Task: Find connections with filter location Ende with filter topic #personaltrainerwith filter profile language German with filter current company Esko with filter school Krishnaveni Talent School - India with filter industry Wholesale Hardware, Plumbing, Heating Equipment with filter service category Mobile Marketing with filter keywords title Administrative Assistant
Action: Mouse pressed left at (499, 77)
Screenshot: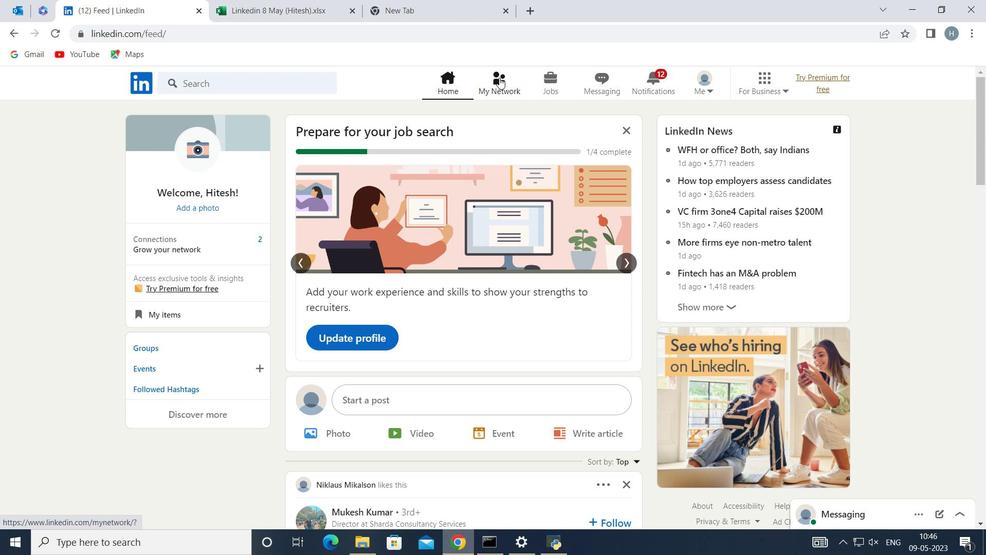 
Action: Mouse moved to (507, 84)
Screenshot: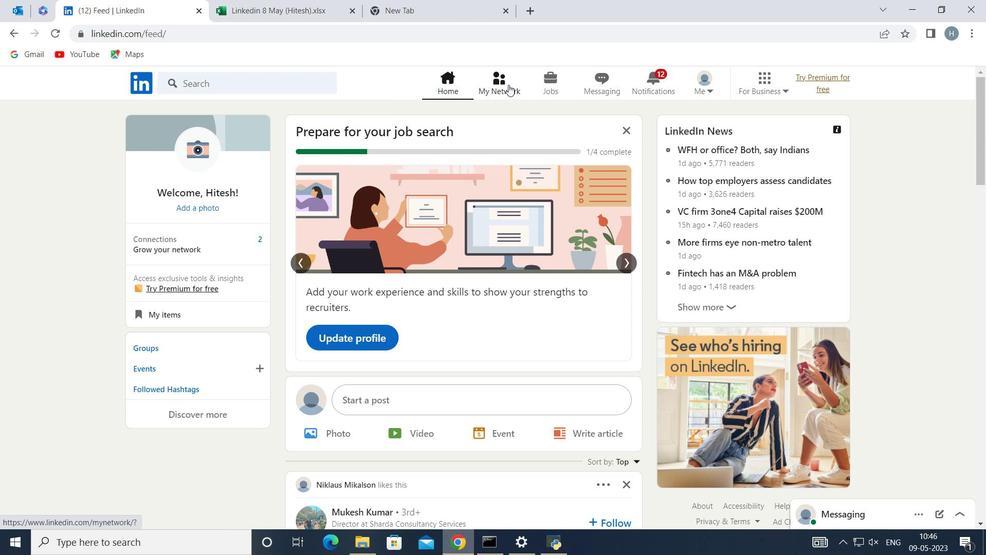 
Action: Mouse pressed left at (507, 84)
Screenshot: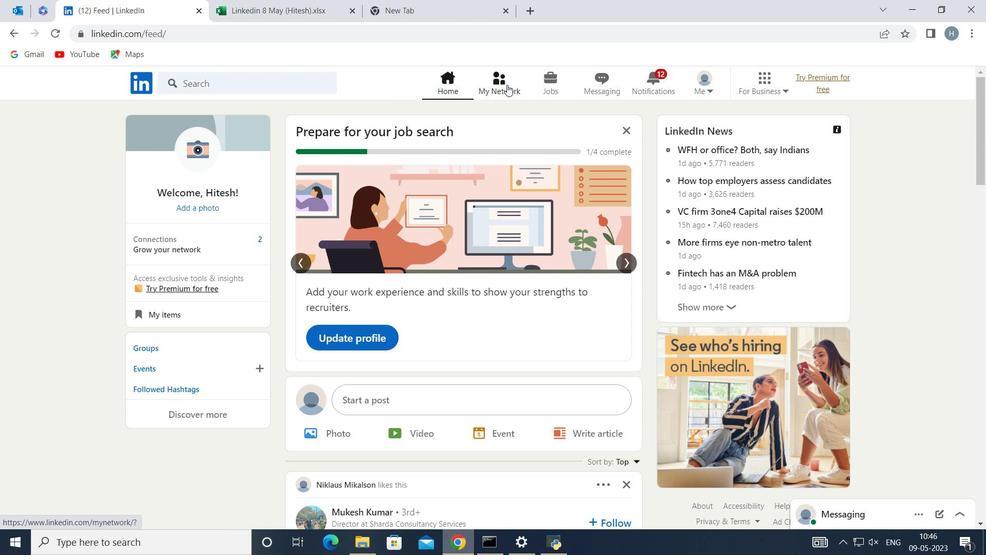 
Action: Mouse moved to (232, 149)
Screenshot: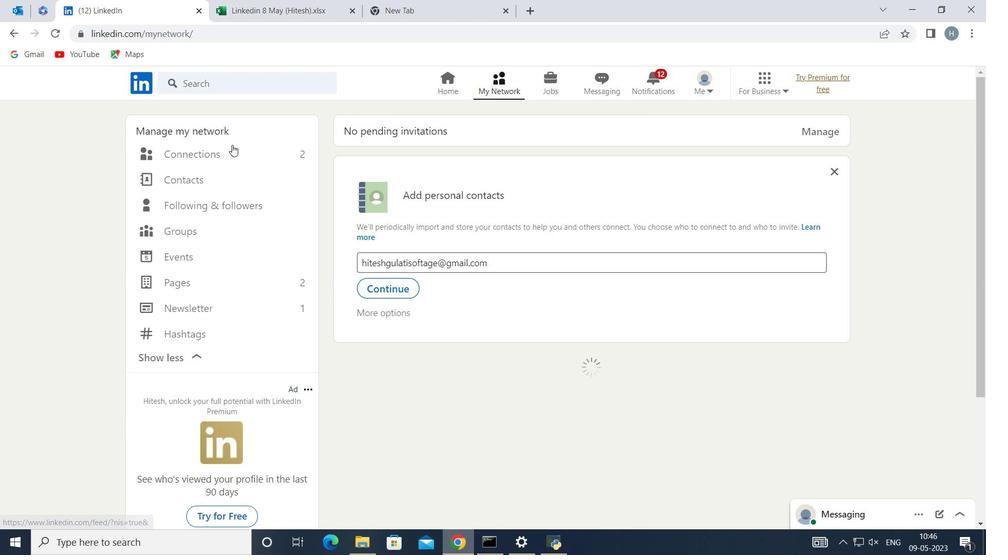
Action: Mouse pressed left at (232, 149)
Screenshot: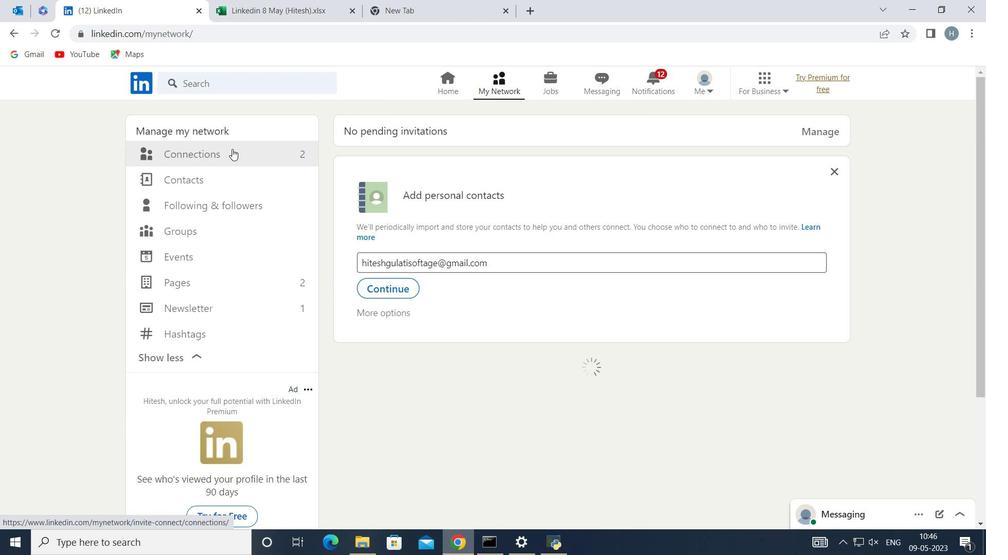 
Action: Mouse moved to (605, 154)
Screenshot: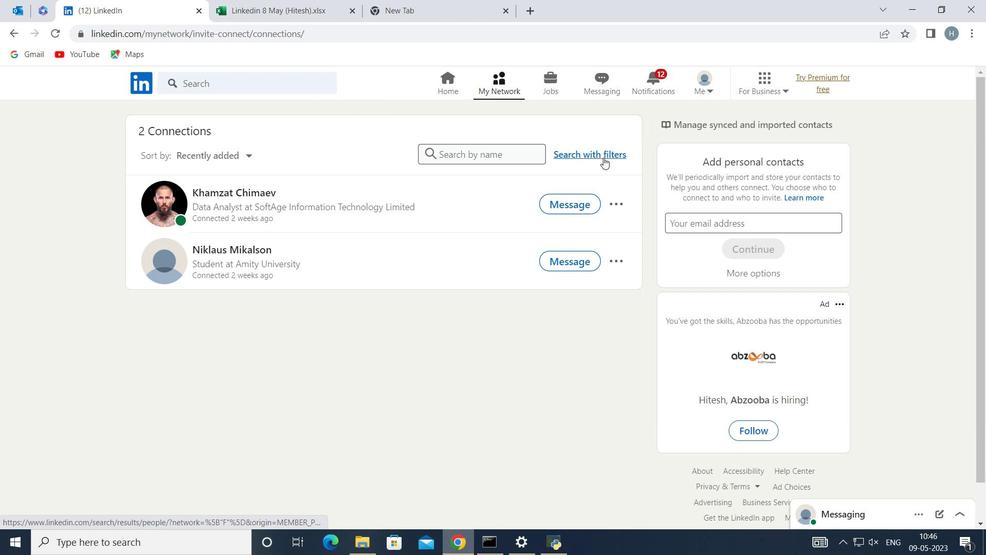 
Action: Mouse pressed left at (605, 154)
Screenshot: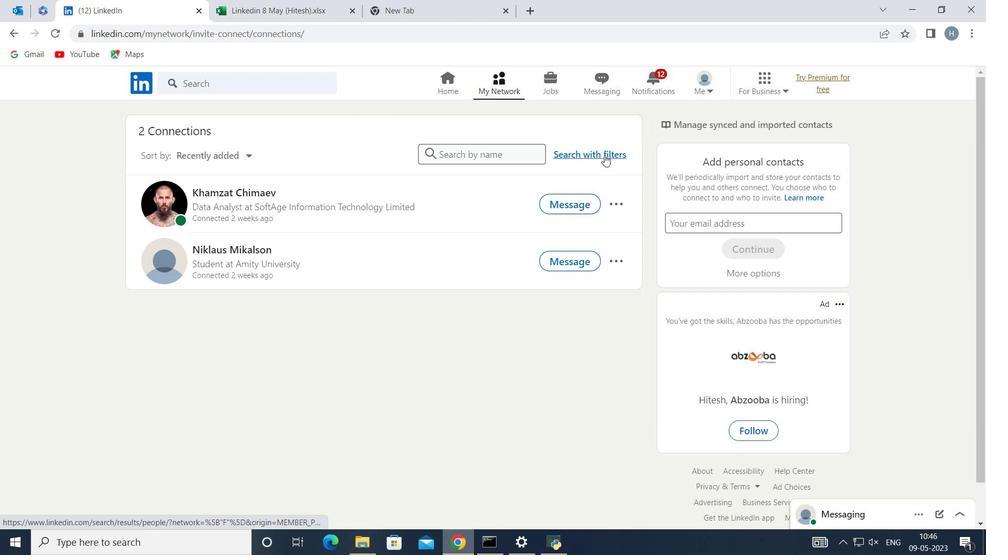 
Action: Mouse moved to (542, 116)
Screenshot: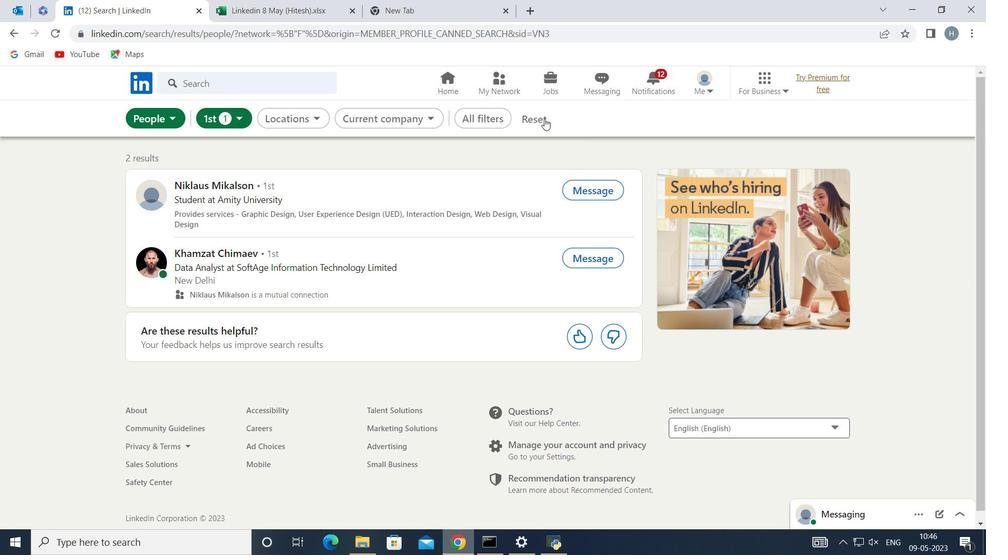 
Action: Mouse pressed left at (542, 116)
Screenshot: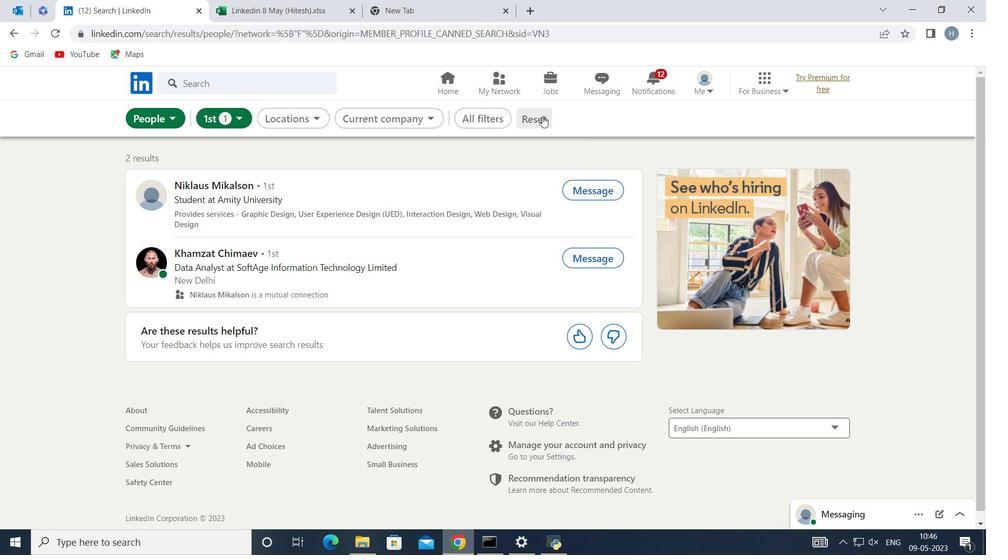 
Action: Mouse moved to (521, 115)
Screenshot: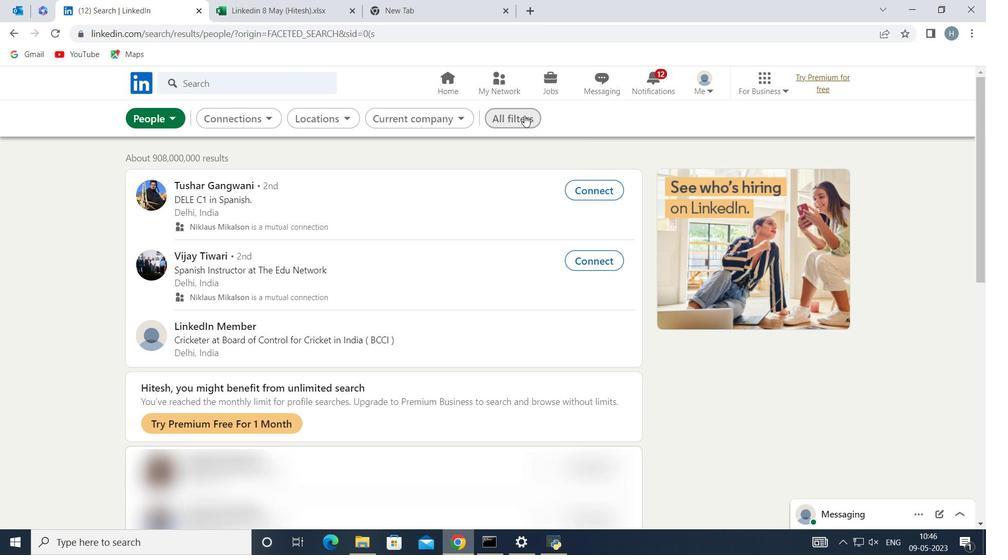 
Action: Mouse pressed left at (521, 115)
Screenshot: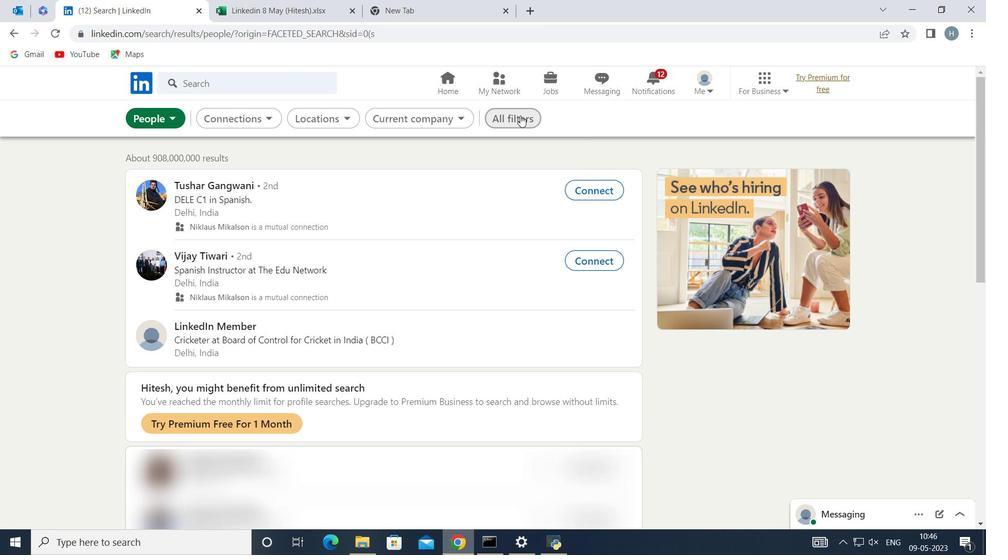 
Action: Mouse moved to (840, 213)
Screenshot: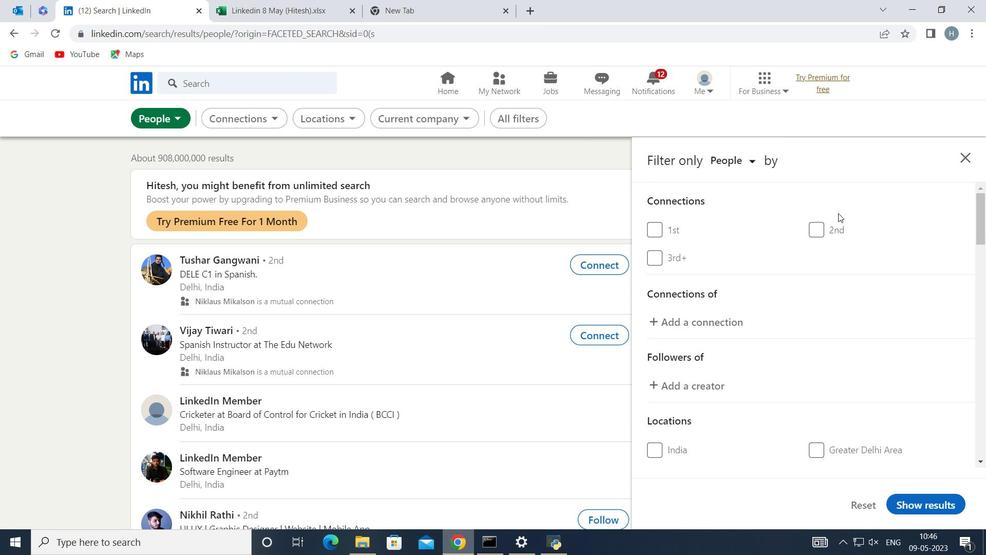 
Action: Mouse scrolled (840, 212) with delta (0, 0)
Screenshot: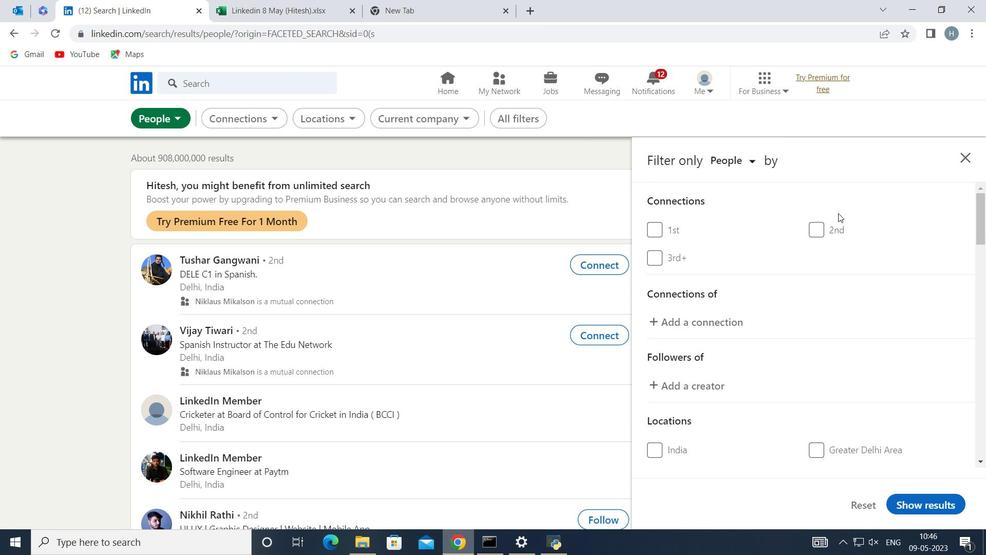 
Action: Mouse moved to (841, 213)
Screenshot: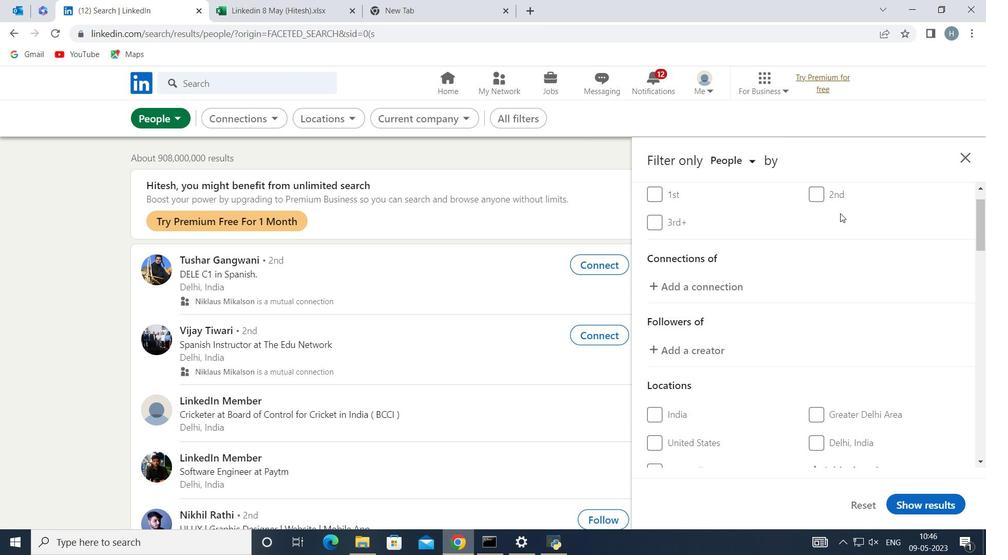 
Action: Mouse scrolled (841, 212) with delta (0, 0)
Screenshot: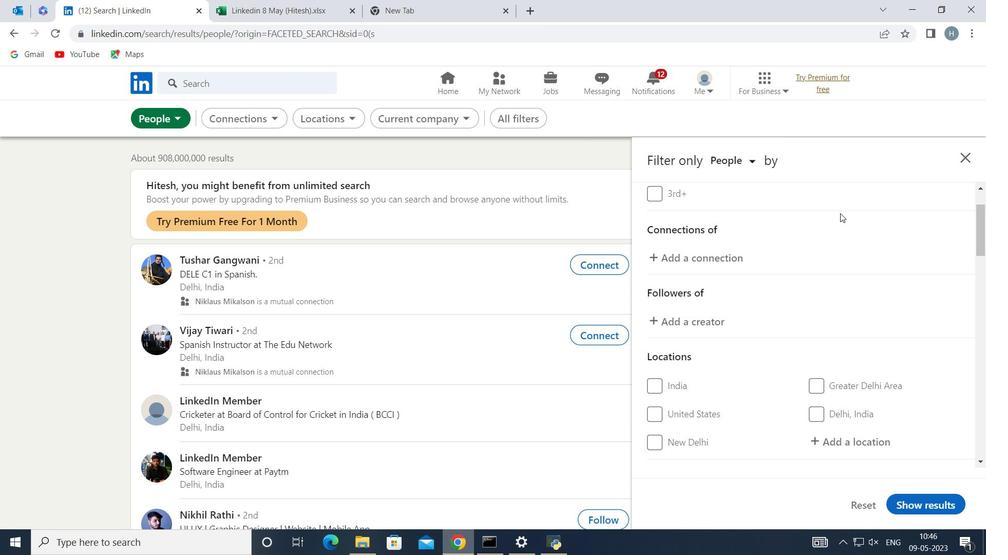 
Action: Mouse moved to (842, 215)
Screenshot: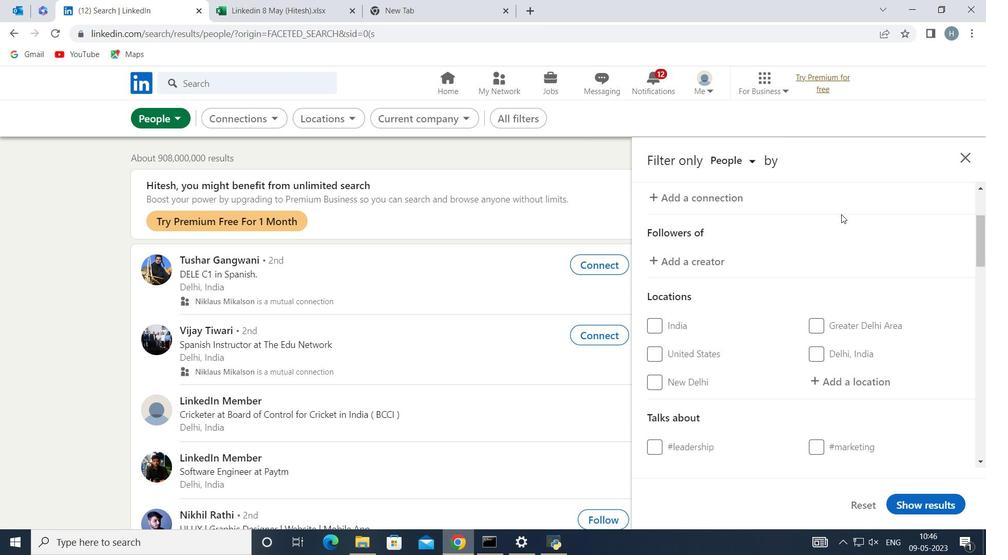 
Action: Mouse scrolled (842, 214) with delta (0, 0)
Screenshot: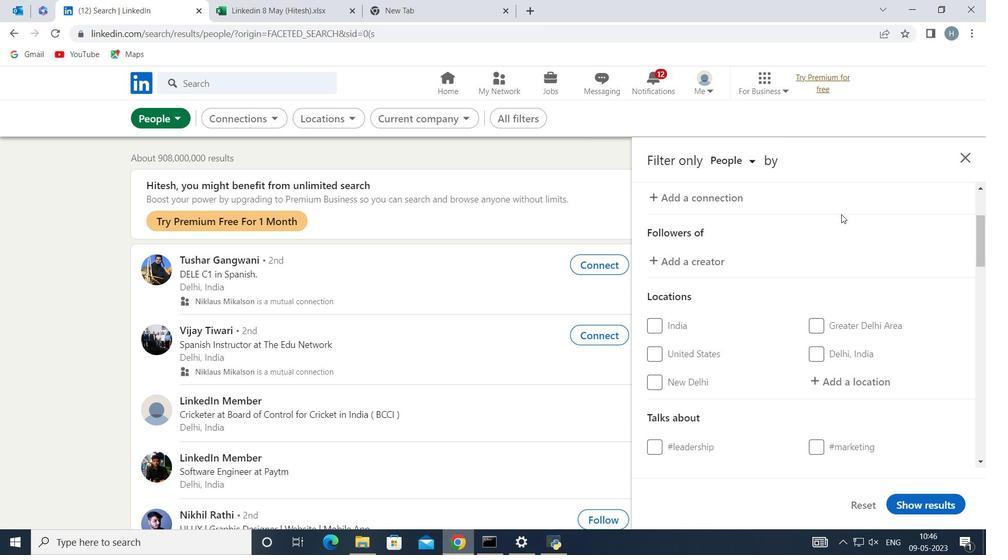 
Action: Mouse moved to (855, 309)
Screenshot: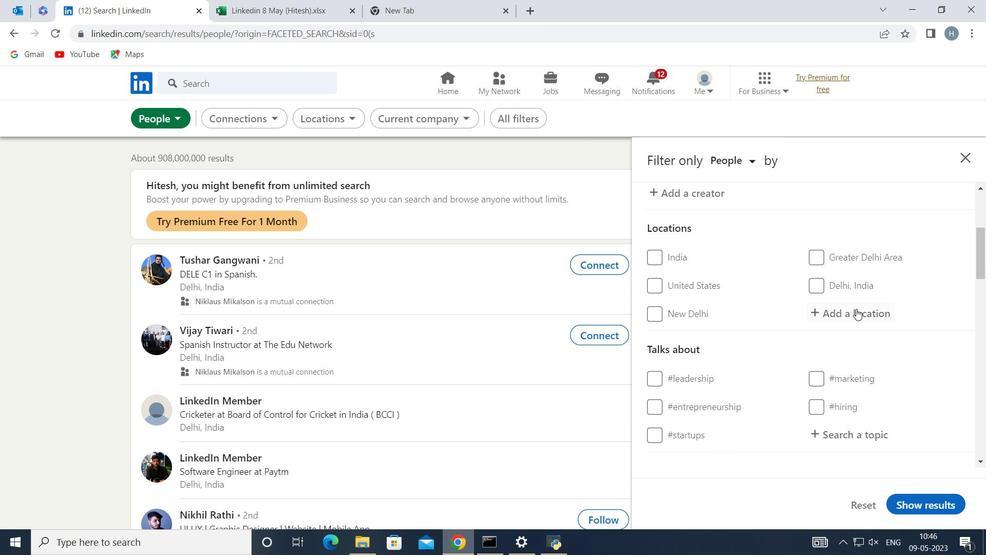 
Action: Mouse pressed left at (855, 309)
Screenshot: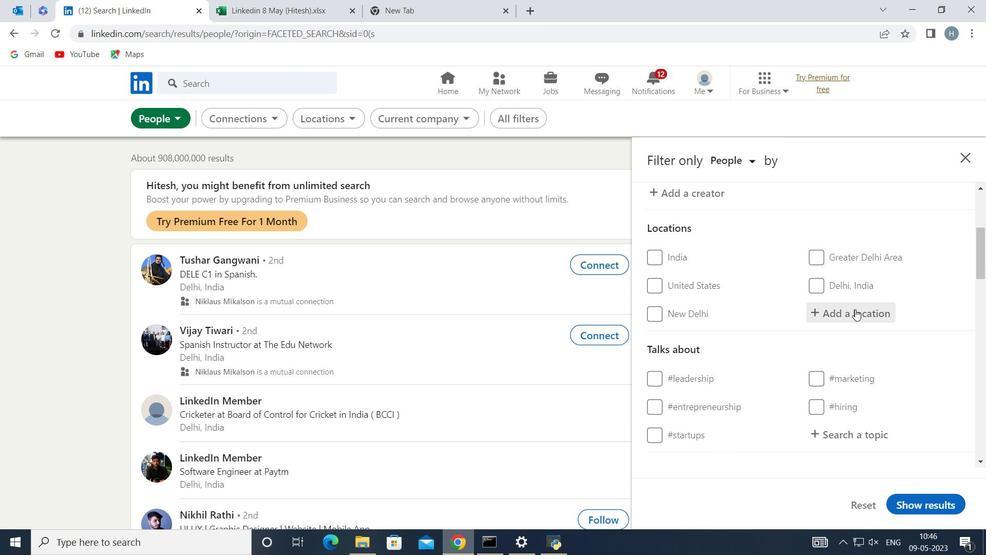 
Action: Key pressed <Key.shift>Ende
Screenshot: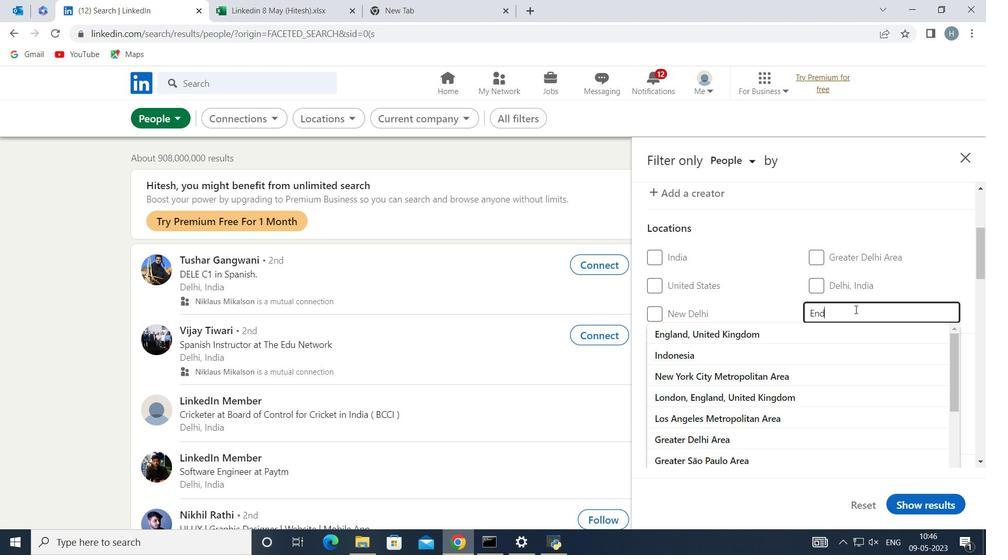 
Action: Mouse moved to (920, 278)
Screenshot: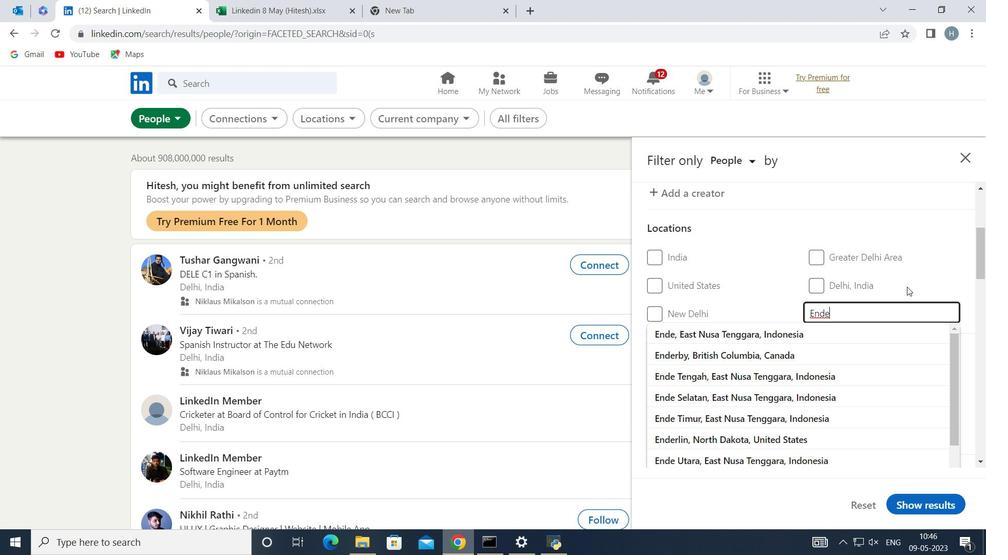
Action: Mouse pressed left at (920, 278)
Screenshot: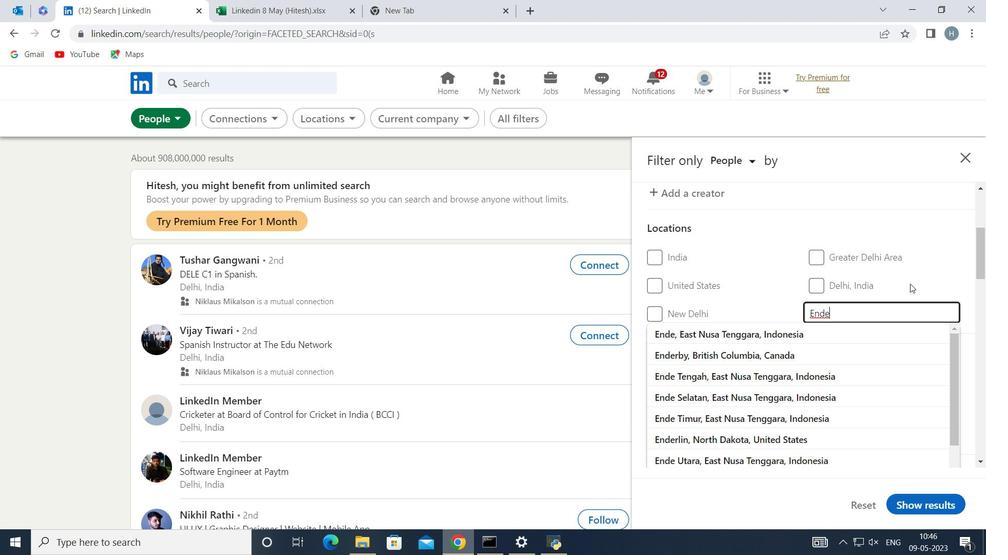 
Action: Mouse moved to (899, 287)
Screenshot: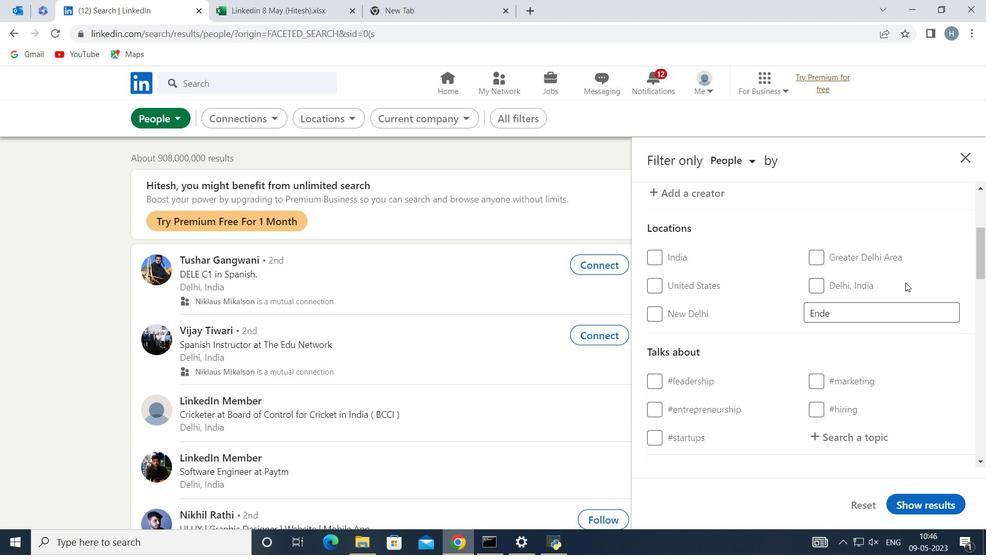 
Action: Mouse scrolled (899, 287) with delta (0, 0)
Screenshot: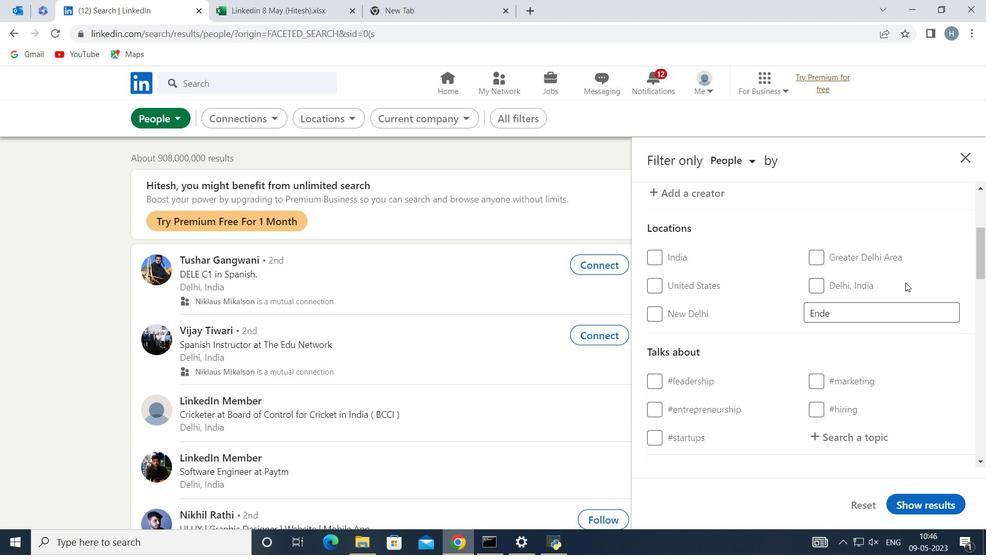 
Action: Mouse moved to (886, 297)
Screenshot: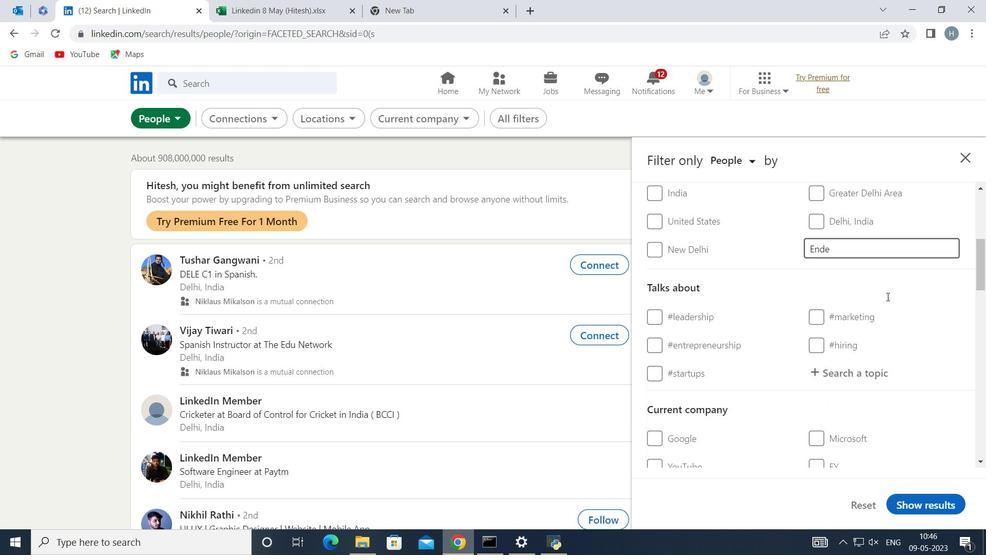 
Action: Mouse scrolled (886, 297) with delta (0, 0)
Screenshot: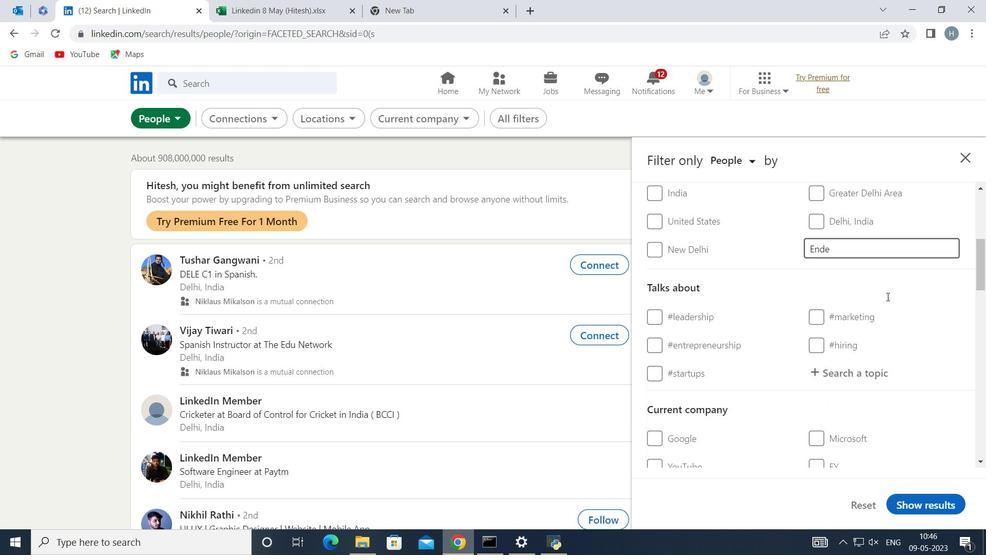 
Action: Mouse moved to (871, 309)
Screenshot: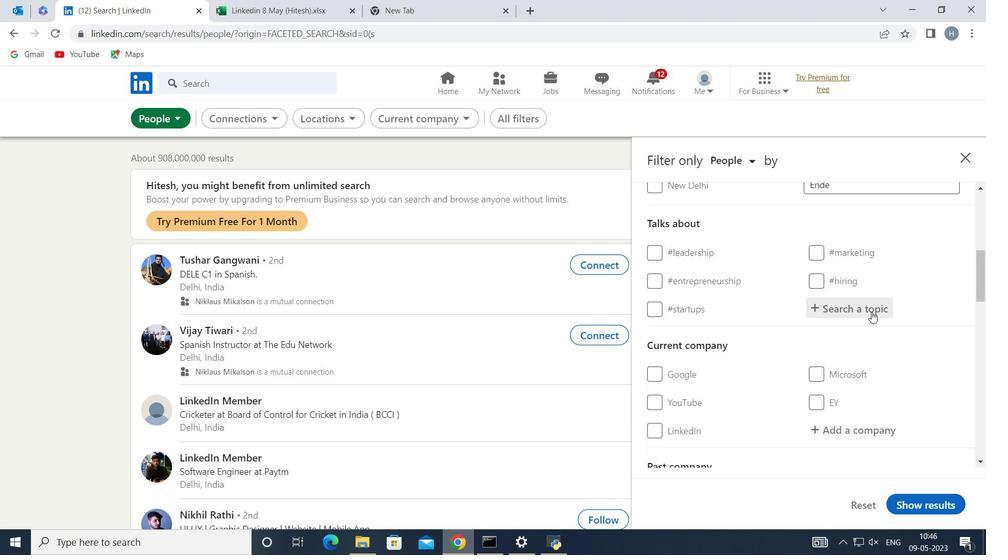 
Action: Mouse pressed left at (871, 309)
Screenshot: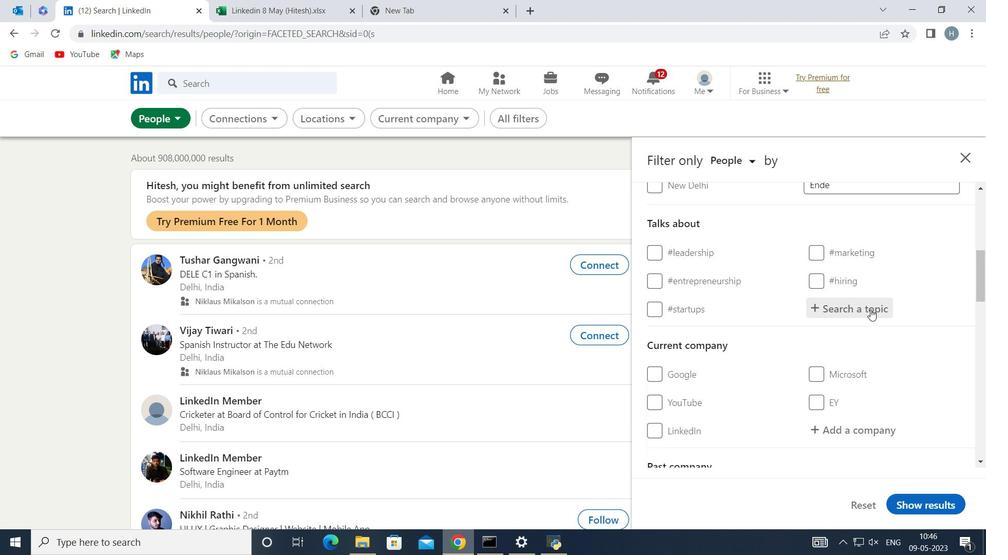 
Action: Key pressed personaltra
Screenshot: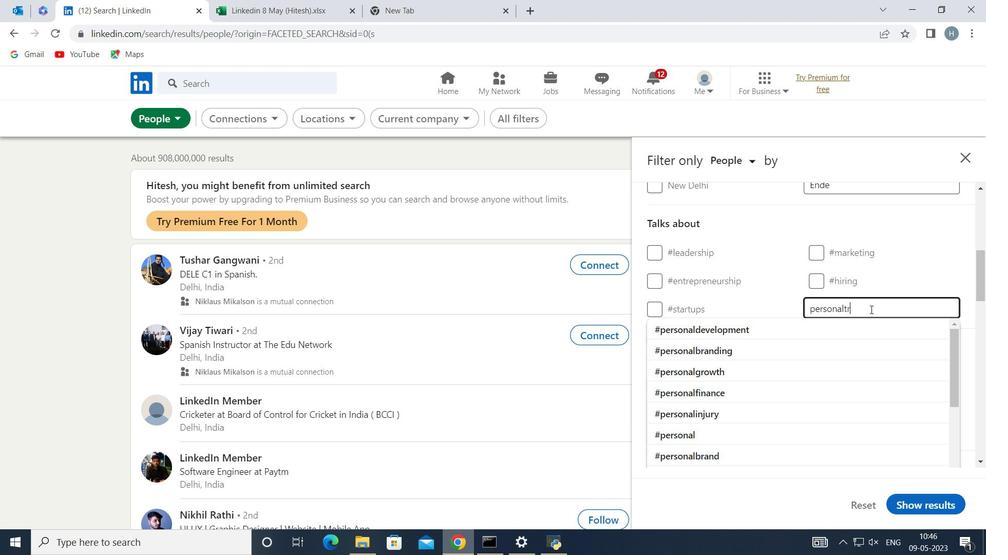 
Action: Mouse moved to (828, 330)
Screenshot: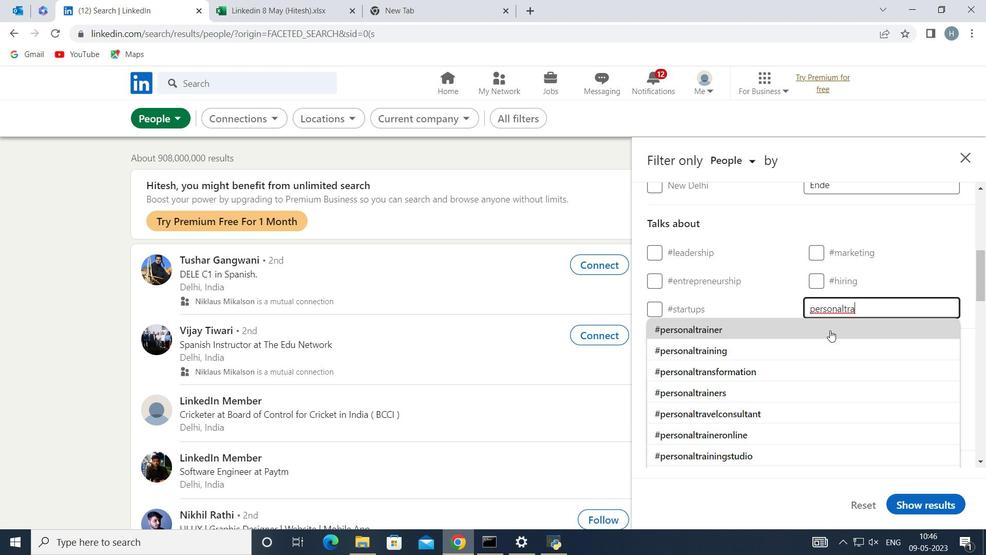 
Action: Mouse pressed left at (828, 330)
Screenshot: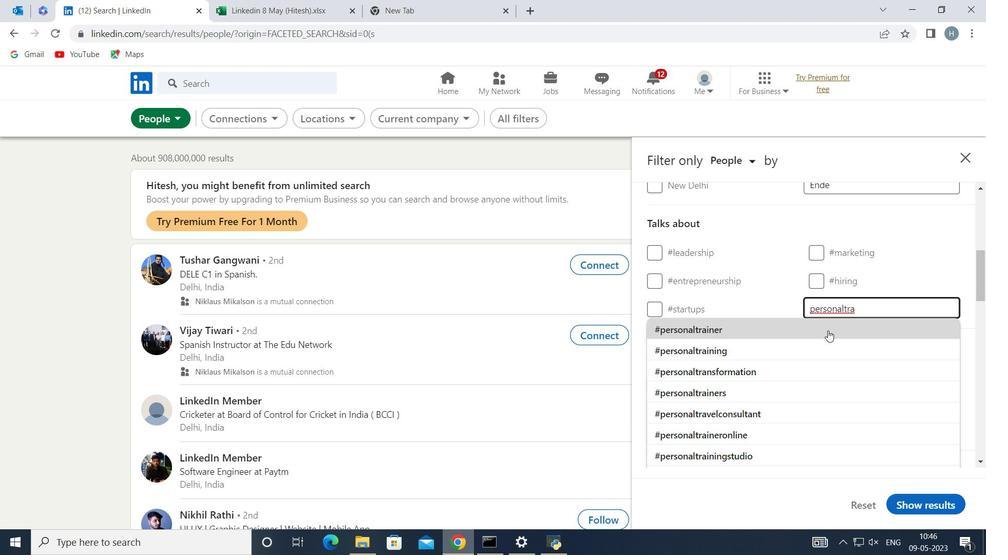 
Action: Mouse moved to (819, 327)
Screenshot: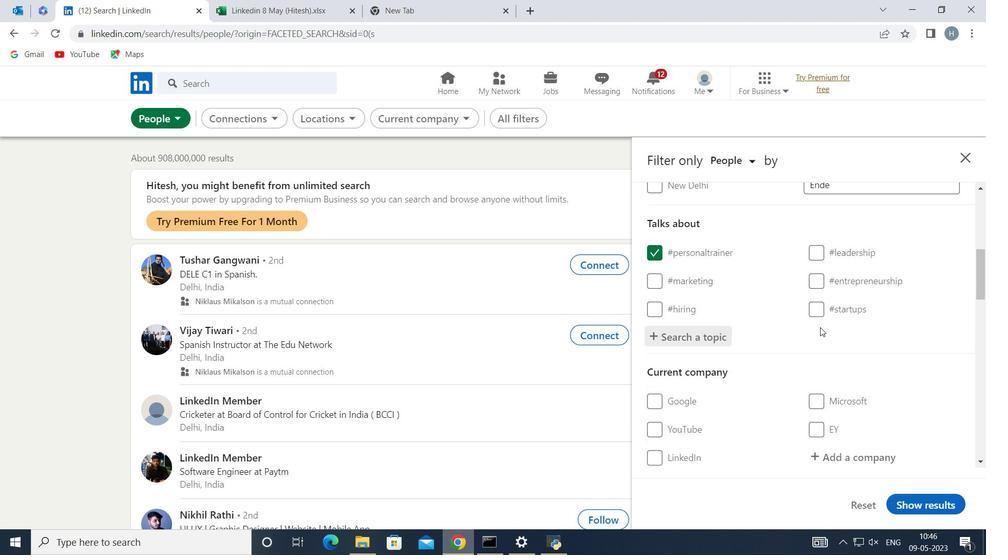 
Action: Mouse scrolled (819, 326) with delta (0, 0)
Screenshot: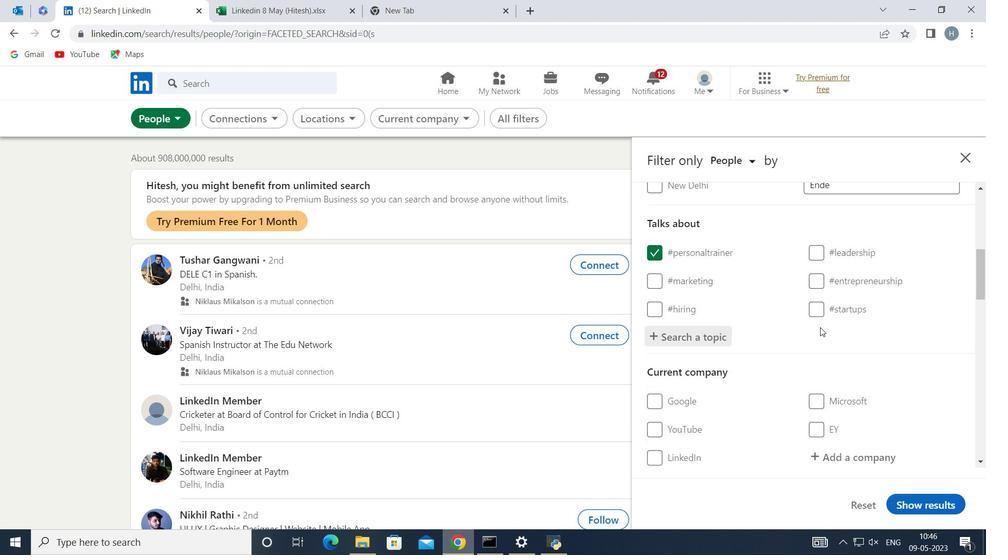 
Action: Mouse moved to (817, 325)
Screenshot: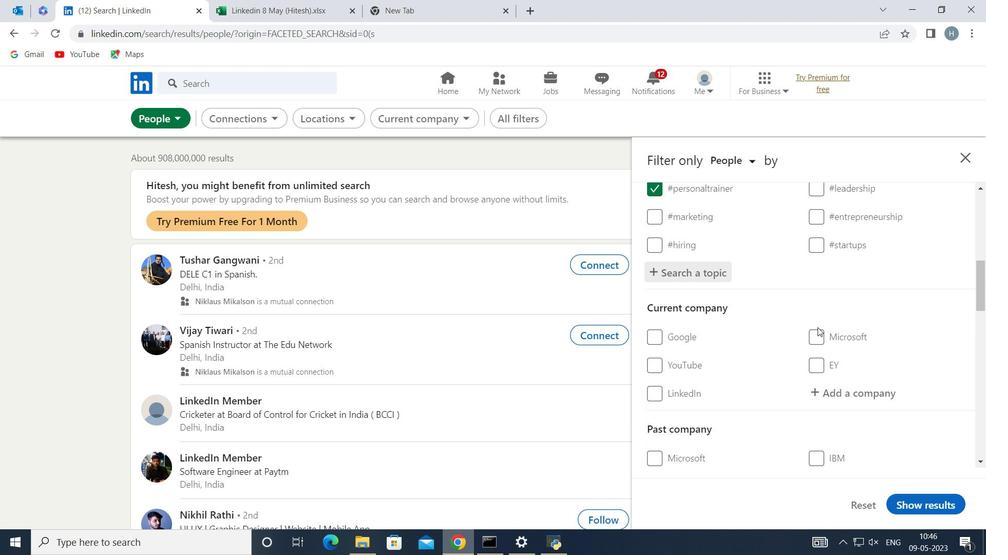 
Action: Mouse scrolled (817, 325) with delta (0, 0)
Screenshot: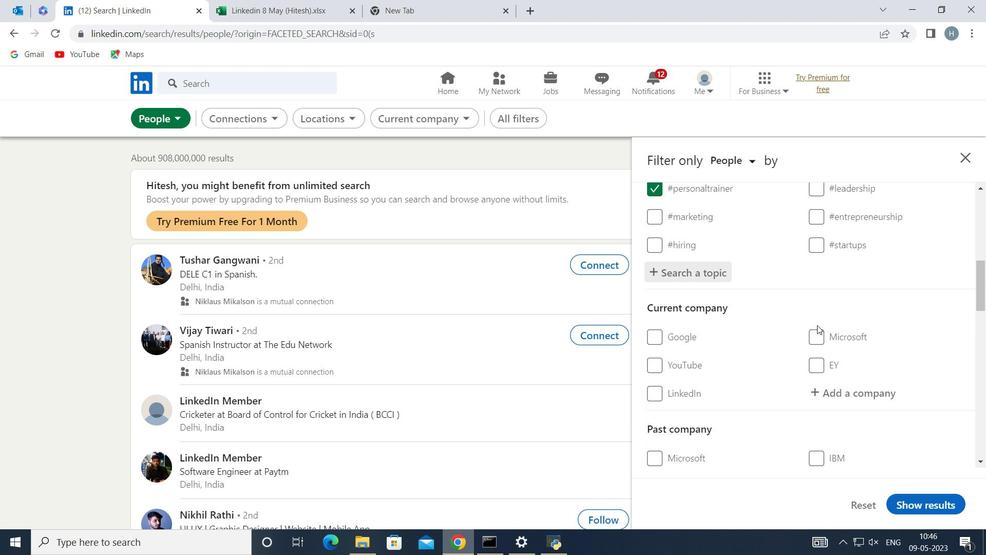 
Action: Mouse moved to (821, 319)
Screenshot: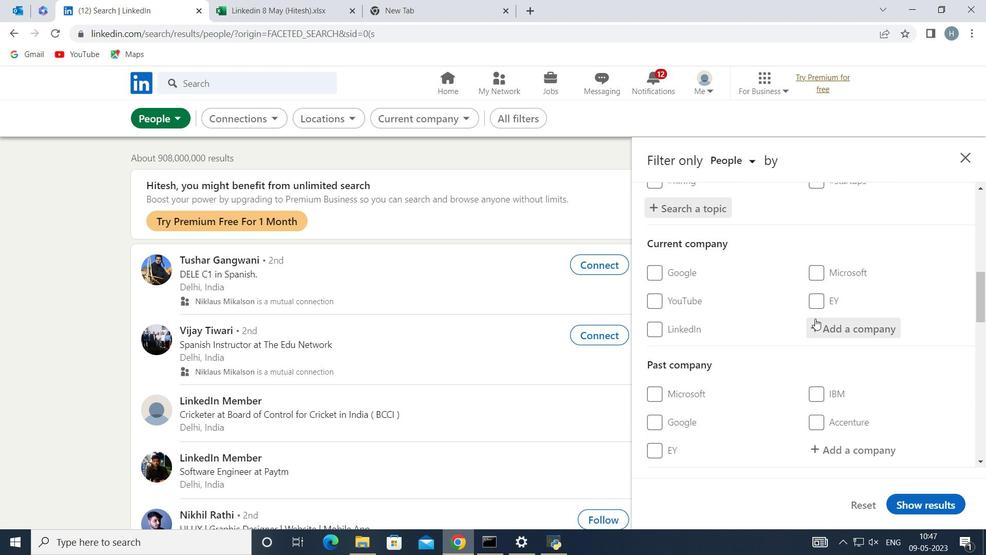 
Action: Mouse scrolled (821, 318) with delta (0, 0)
Screenshot: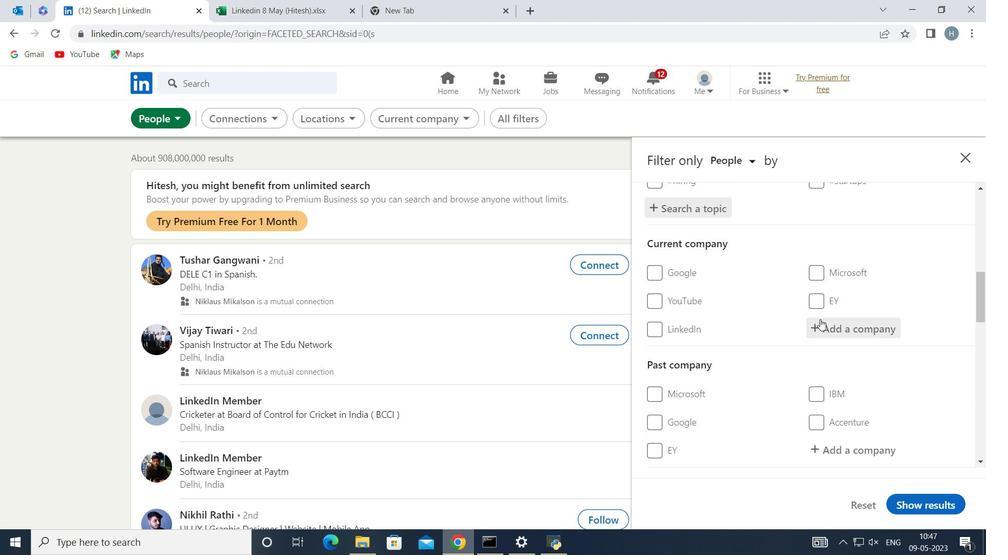 
Action: Mouse moved to (812, 321)
Screenshot: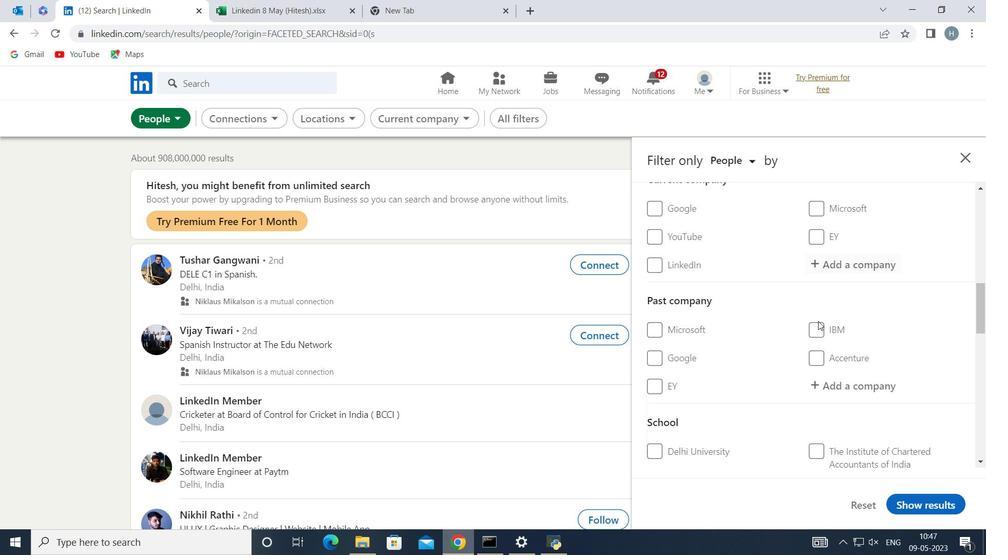 
Action: Mouse scrolled (812, 320) with delta (0, 0)
Screenshot: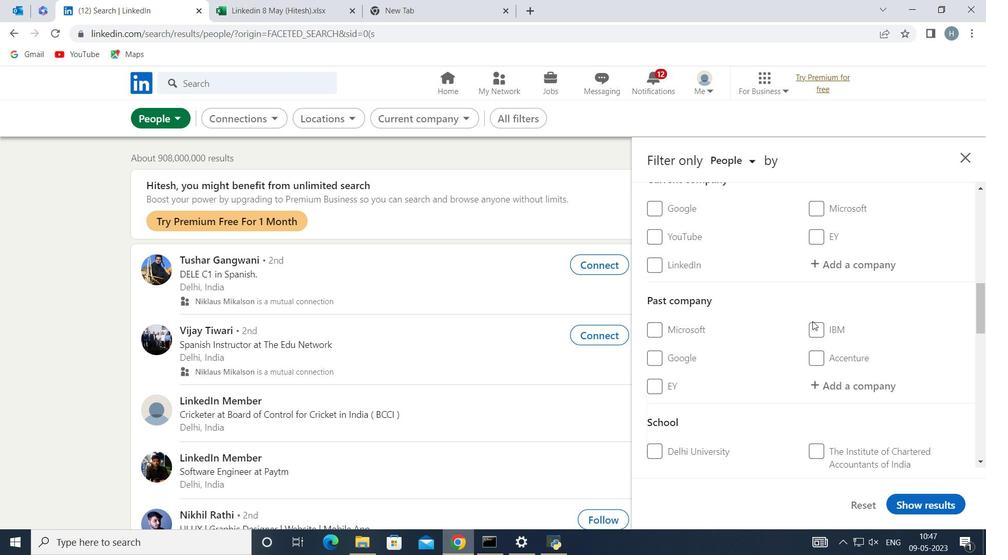 
Action: Mouse scrolled (812, 320) with delta (0, 0)
Screenshot: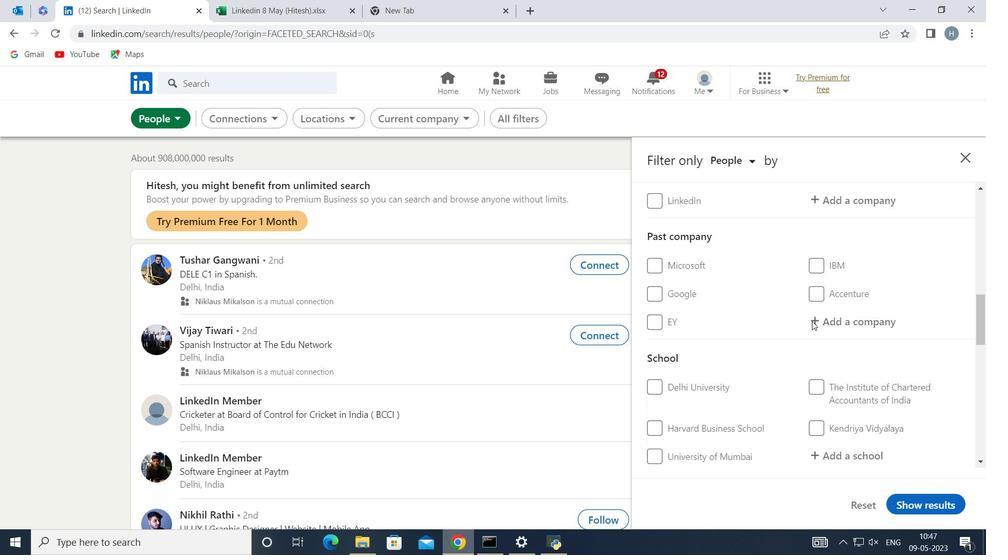 
Action: Mouse scrolled (812, 320) with delta (0, 0)
Screenshot: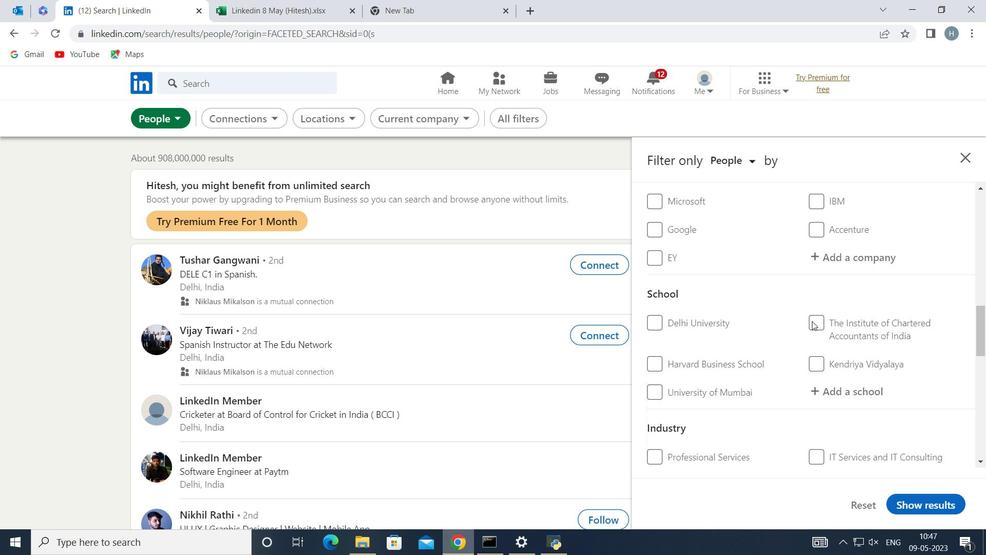 
Action: Mouse scrolled (812, 320) with delta (0, 0)
Screenshot: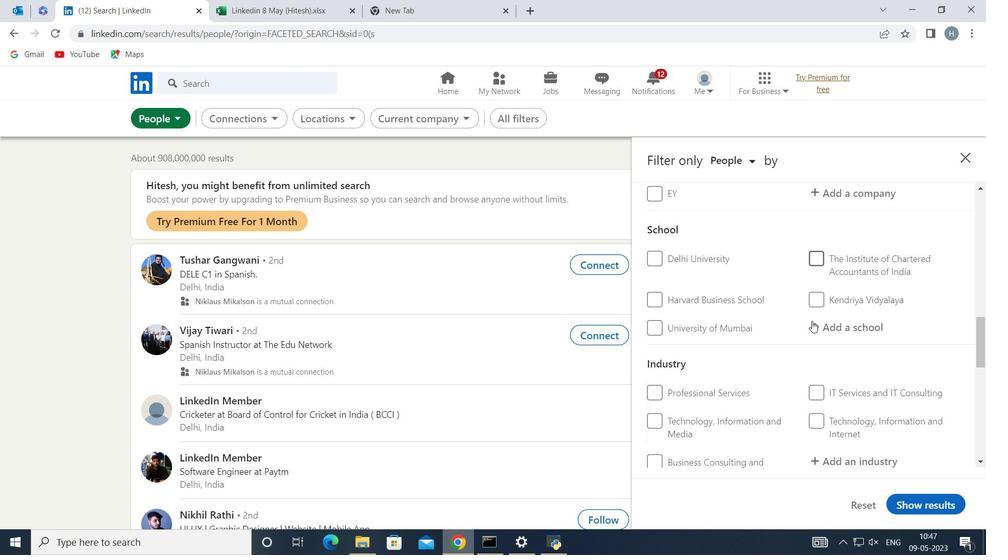 
Action: Mouse scrolled (812, 320) with delta (0, 0)
Screenshot: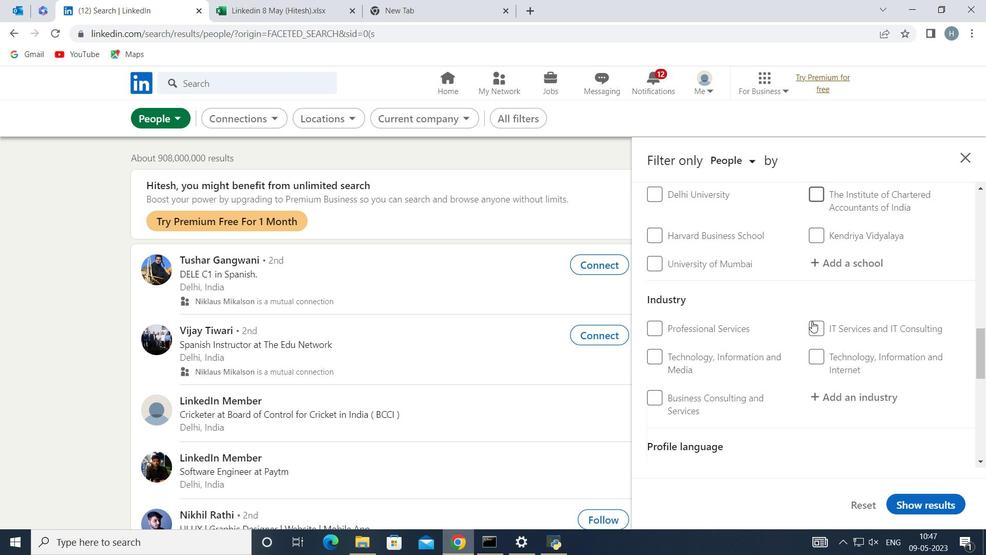 
Action: Mouse scrolled (812, 320) with delta (0, 0)
Screenshot: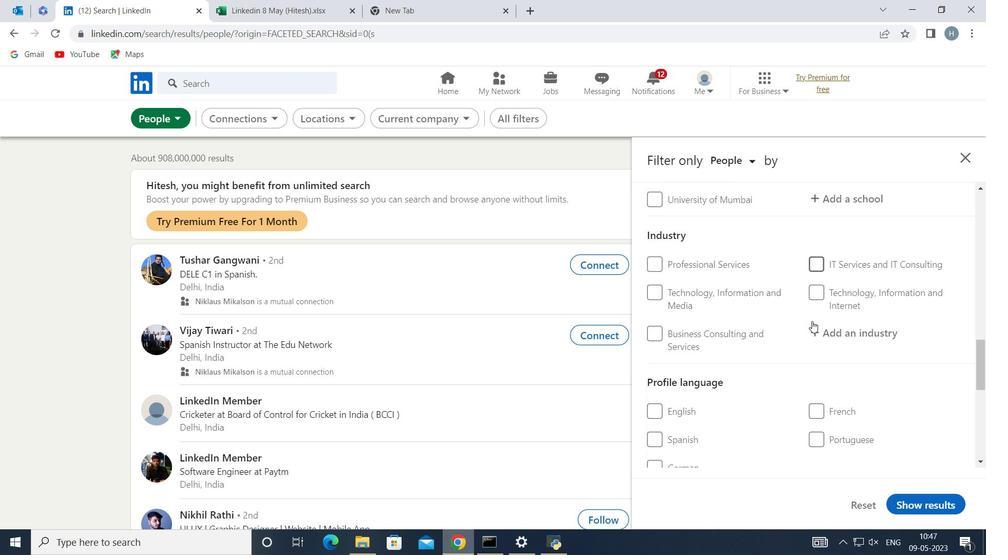 
Action: Mouse moved to (812, 320)
Screenshot: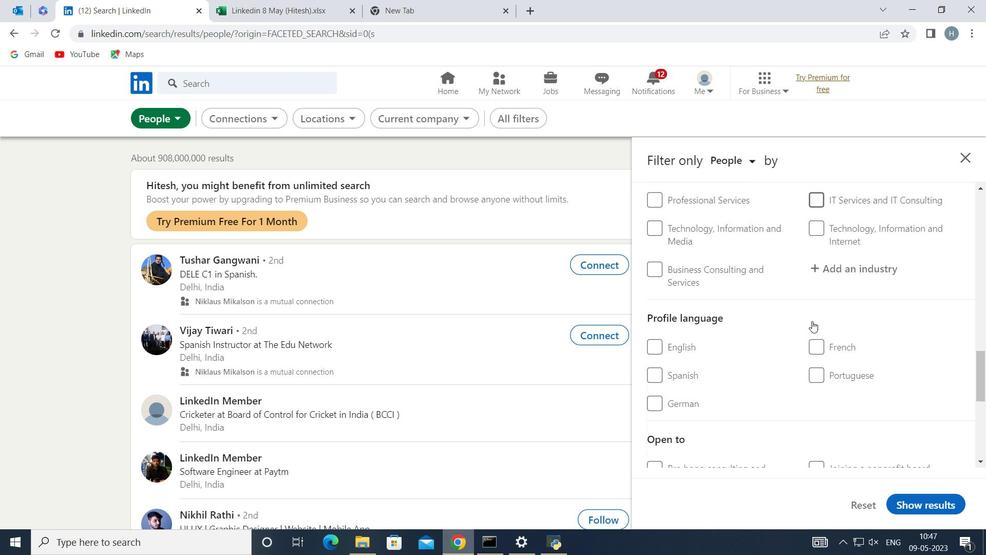 
Action: Mouse scrolled (812, 320) with delta (0, 0)
Screenshot: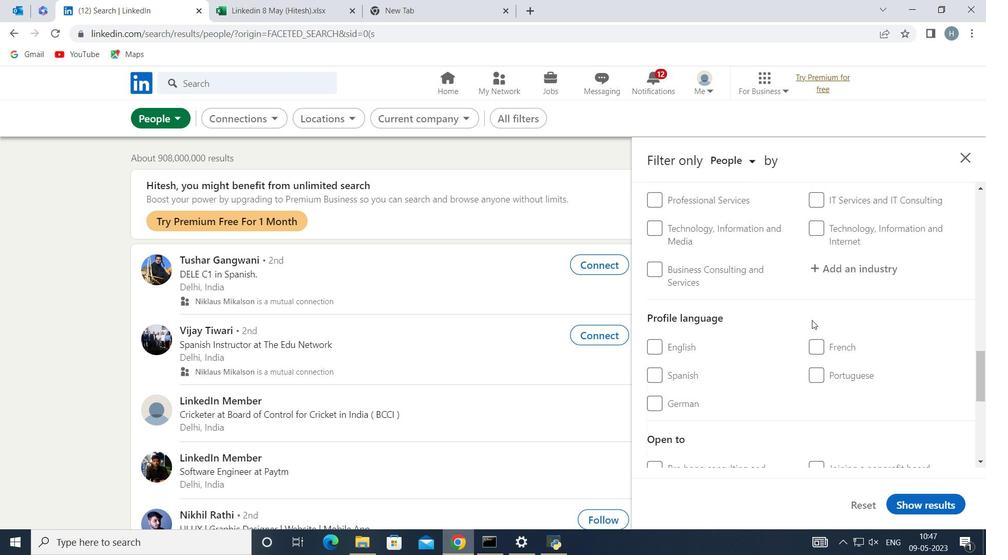 
Action: Mouse moved to (653, 334)
Screenshot: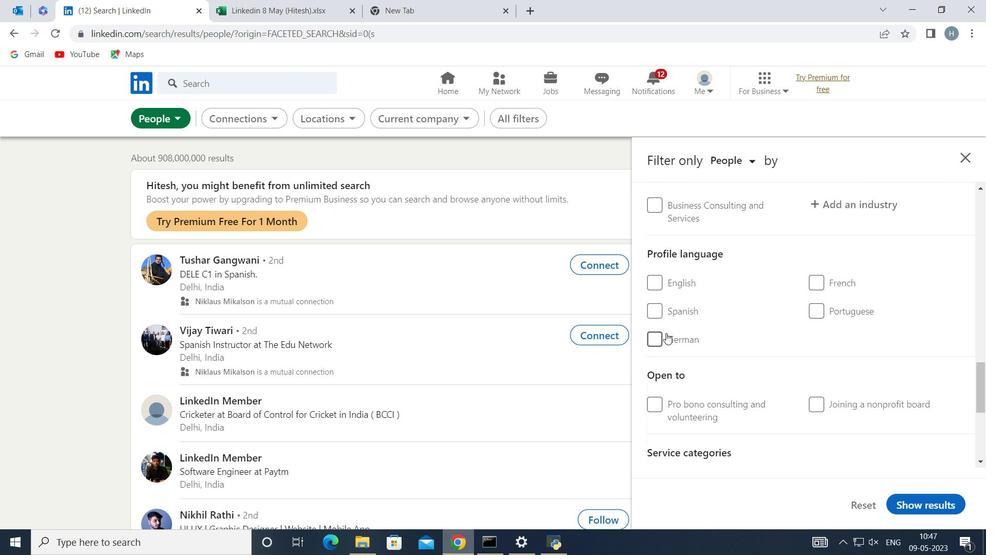 
Action: Mouse pressed left at (653, 334)
Screenshot: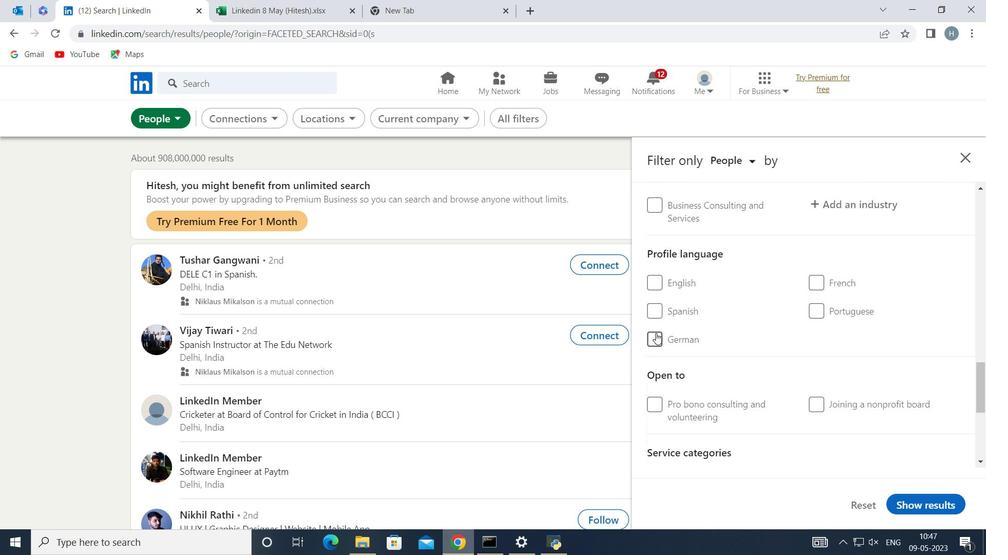 
Action: Mouse moved to (783, 336)
Screenshot: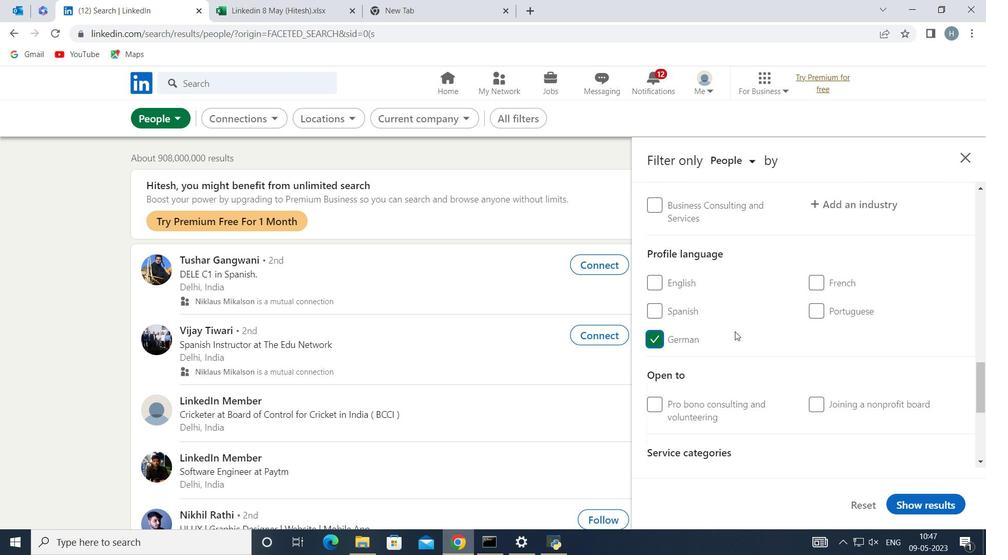 
Action: Mouse scrolled (783, 336) with delta (0, 0)
Screenshot: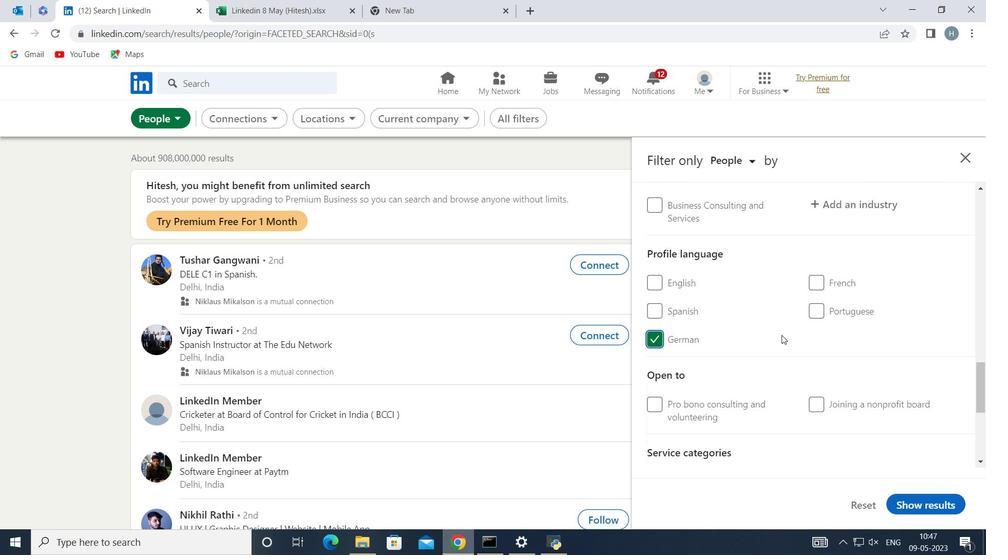 
Action: Mouse moved to (782, 334)
Screenshot: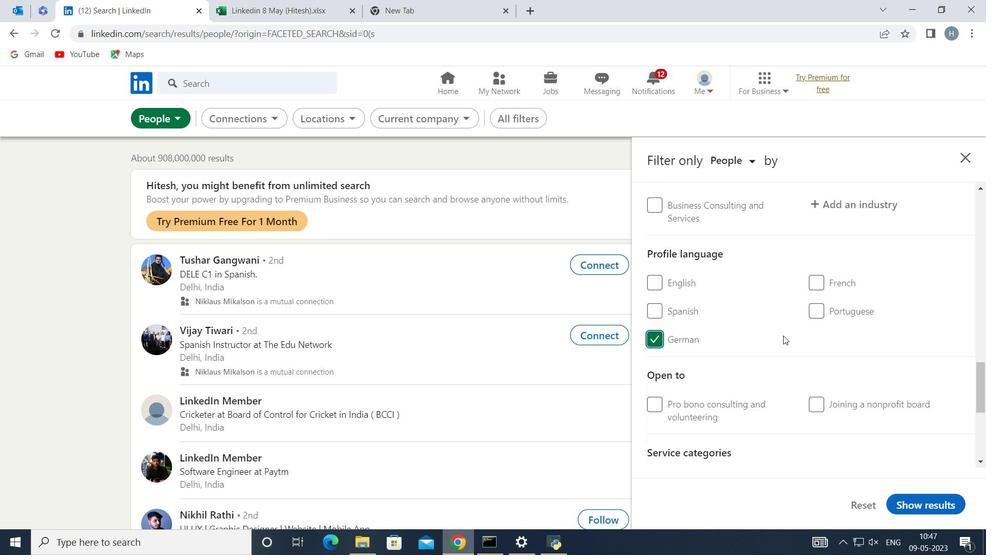 
Action: Mouse scrolled (782, 335) with delta (0, 0)
Screenshot: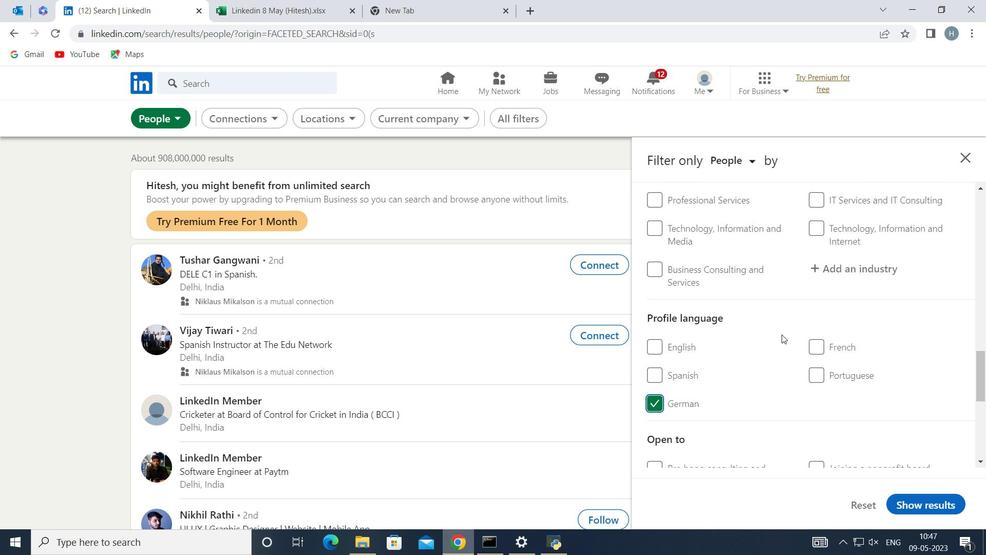 
Action: Mouse scrolled (782, 335) with delta (0, 0)
Screenshot: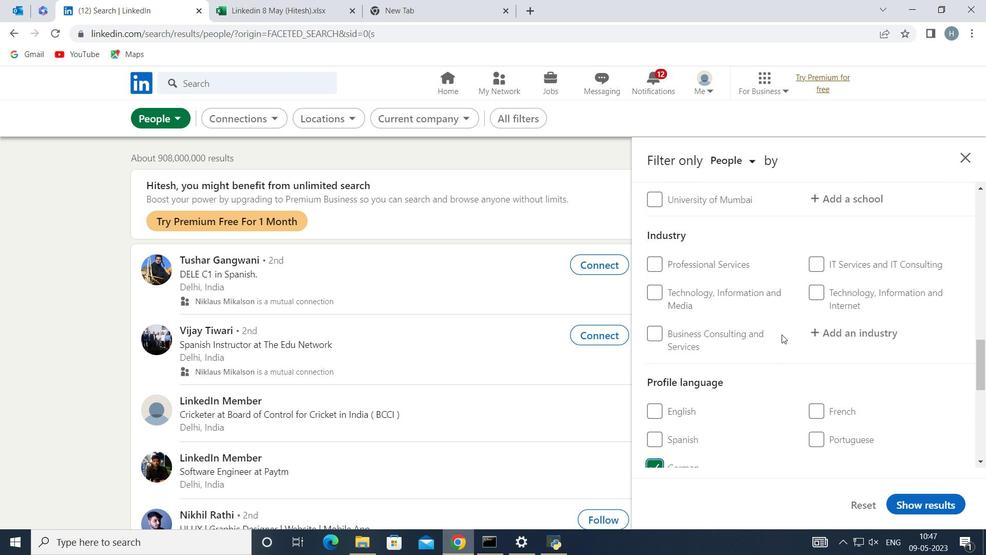 
Action: Mouse scrolled (782, 335) with delta (0, 0)
Screenshot: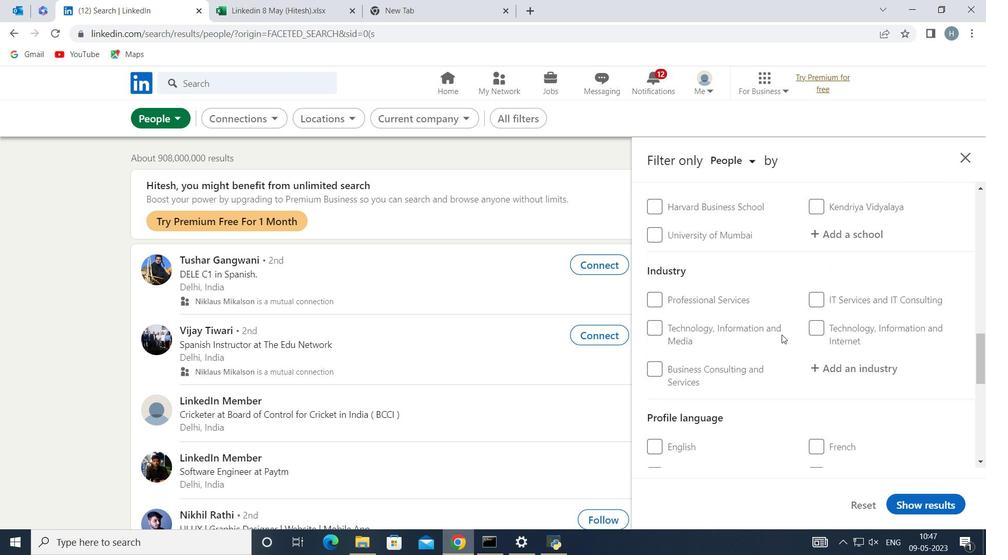 
Action: Mouse scrolled (782, 335) with delta (0, 0)
Screenshot: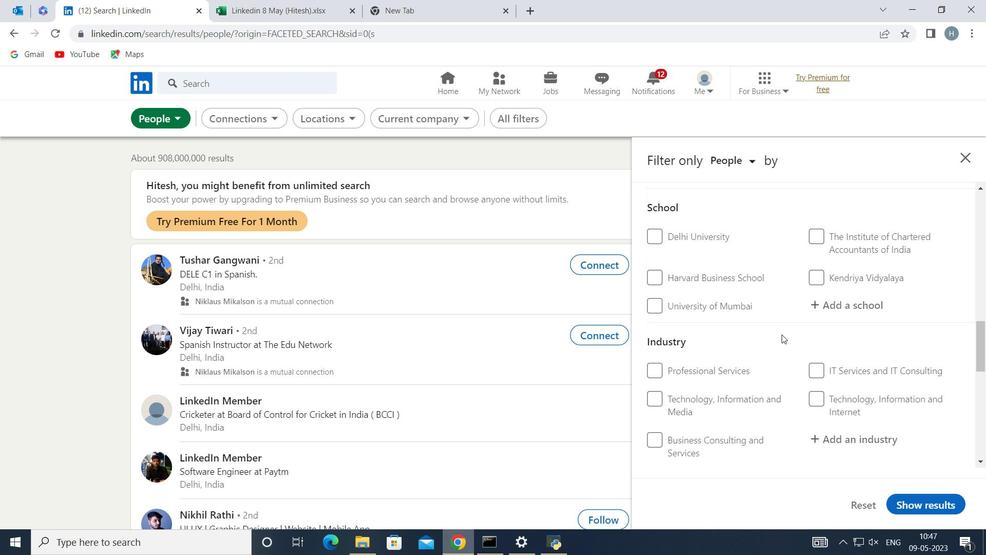 
Action: Mouse scrolled (782, 335) with delta (0, 0)
Screenshot: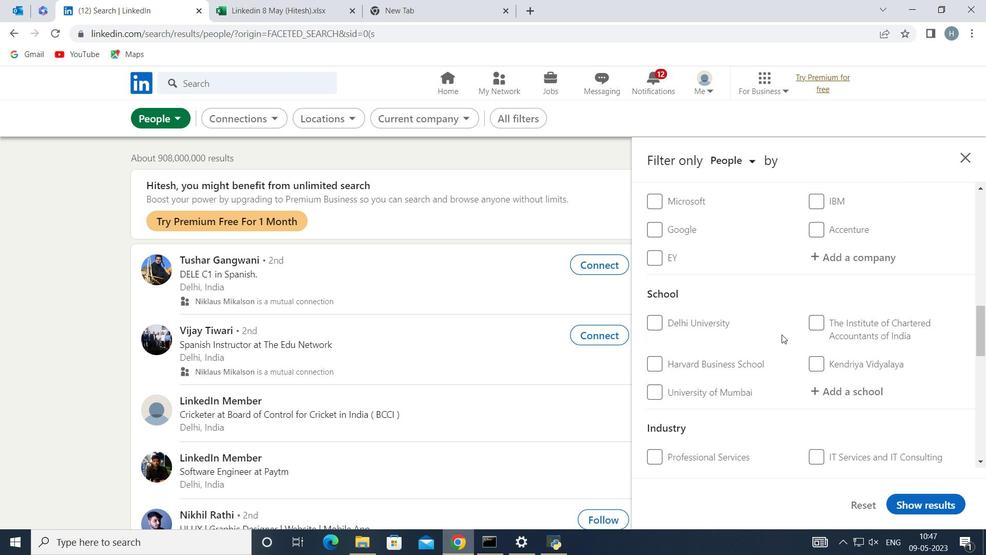 
Action: Mouse scrolled (782, 335) with delta (0, 0)
Screenshot: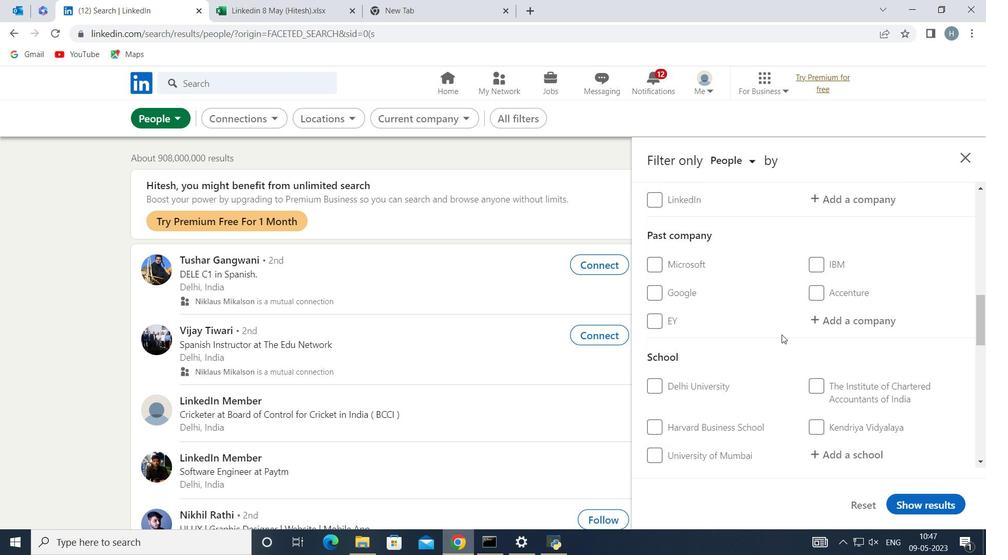 
Action: Mouse scrolled (782, 335) with delta (0, 0)
Screenshot: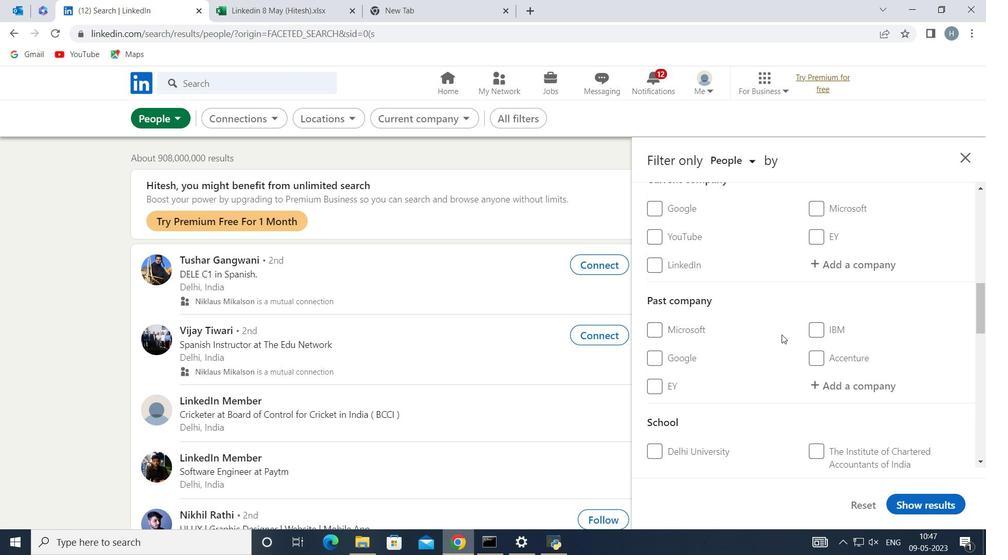 
Action: Mouse scrolled (782, 335) with delta (0, 0)
Screenshot: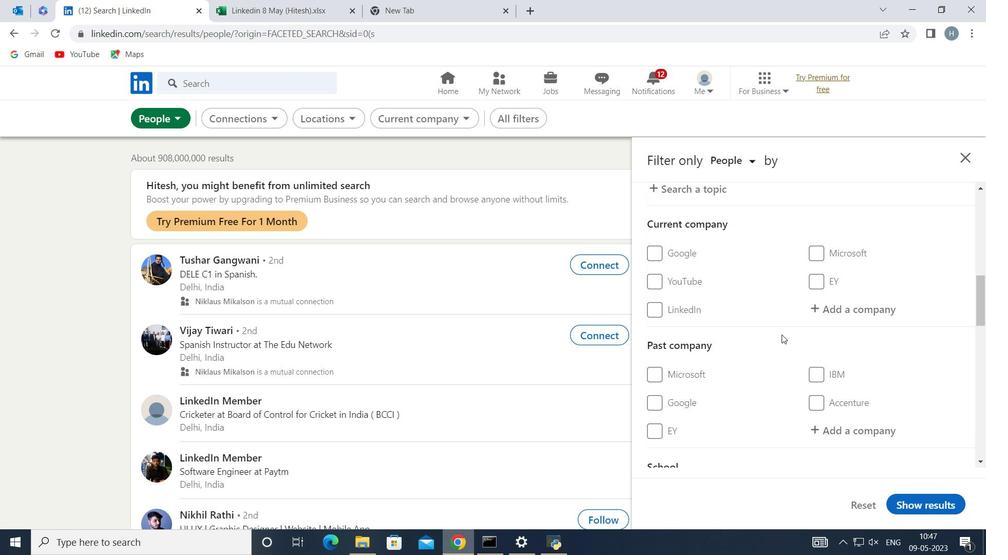 
Action: Mouse scrolled (782, 334) with delta (0, 0)
Screenshot: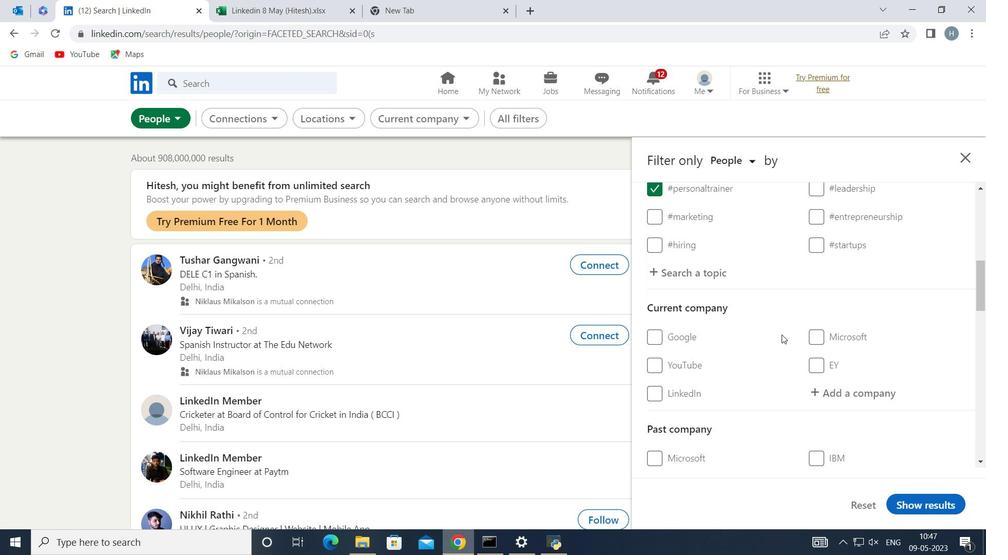 
Action: Mouse moved to (839, 327)
Screenshot: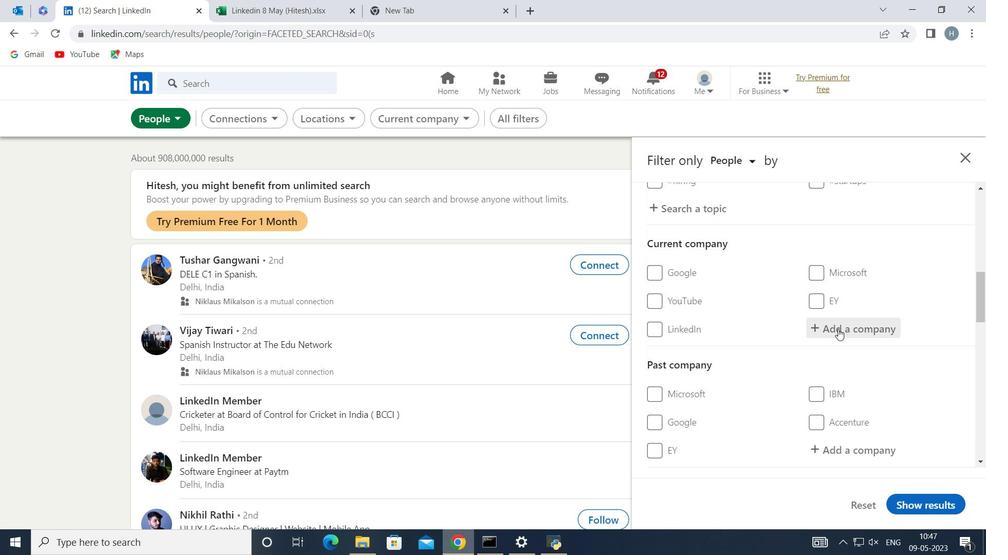 
Action: Mouse pressed left at (839, 327)
Screenshot: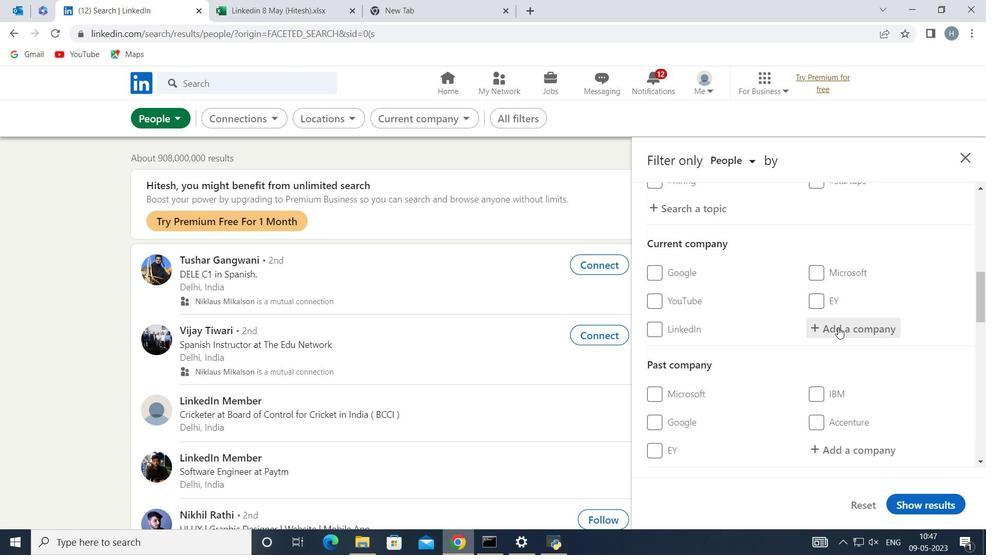 
Action: Key pressed <Key.shift>Esko
Screenshot: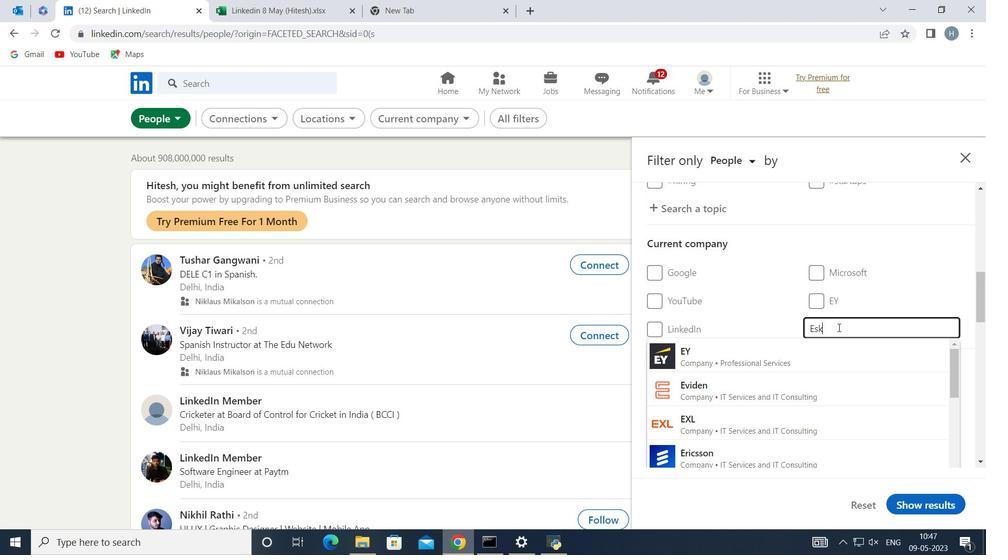 
Action: Mouse moved to (761, 355)
Screenshot: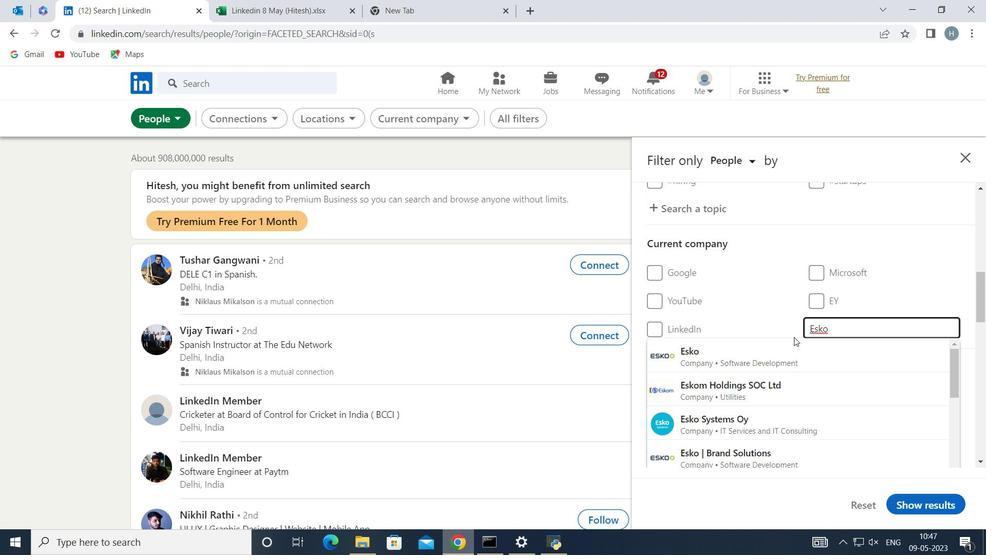 
Action: Mouse pressed left at (761, 355)
Screenshot: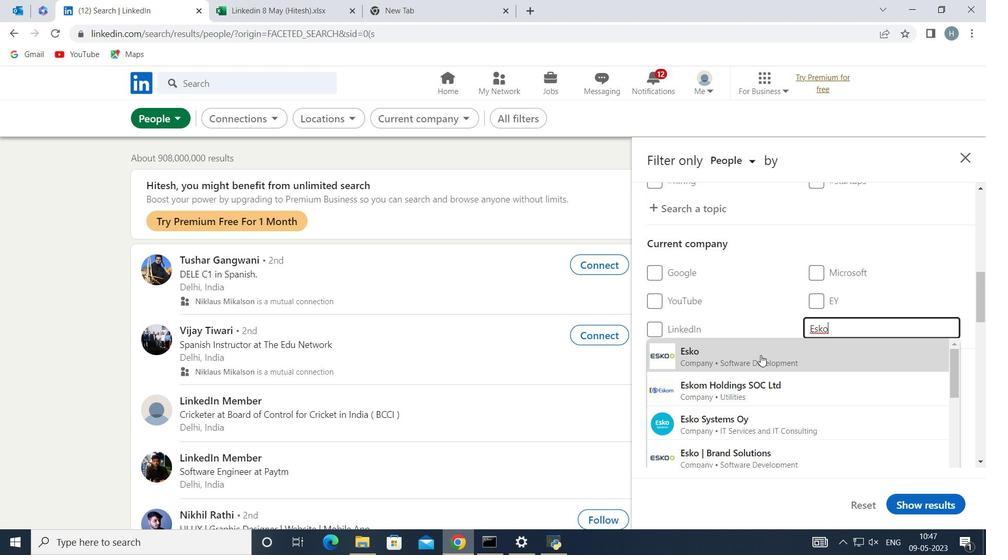 
Action: Mouse moved to (782, 341)
Screenshot: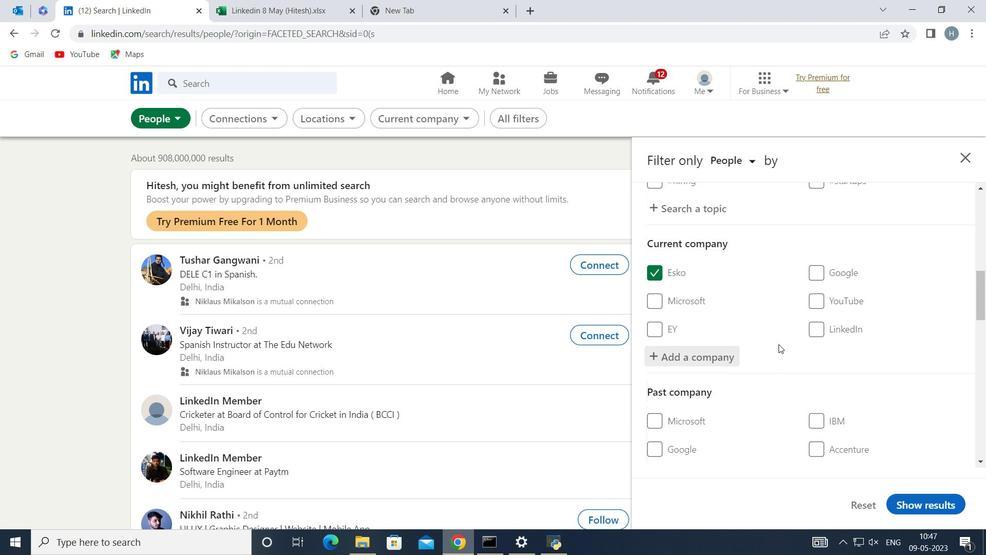 
Action: Mouse scrolled (782, 340) with delta (0, 0)
Screenshot: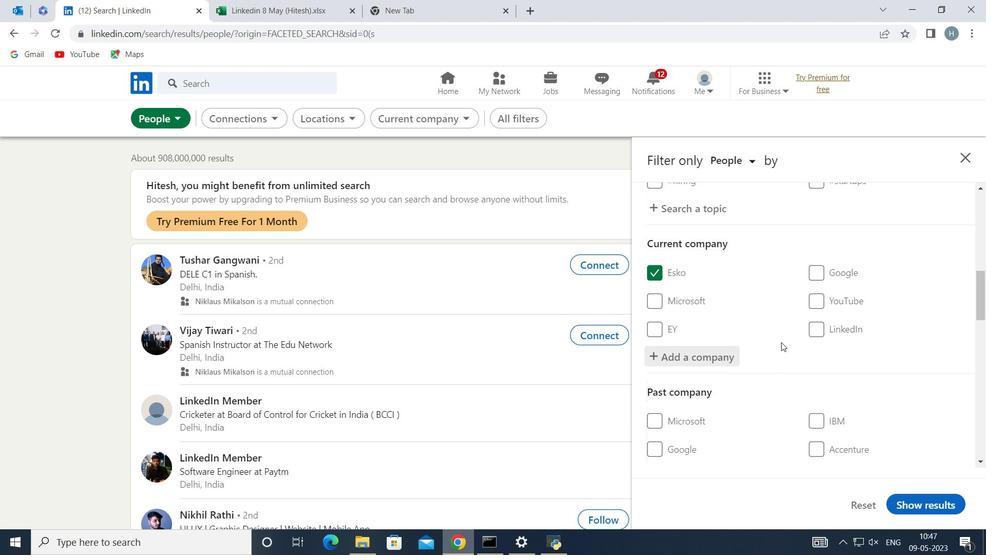 
Action: Mouse scrolled (782, 340) with delta (0, 0)
Screenshot: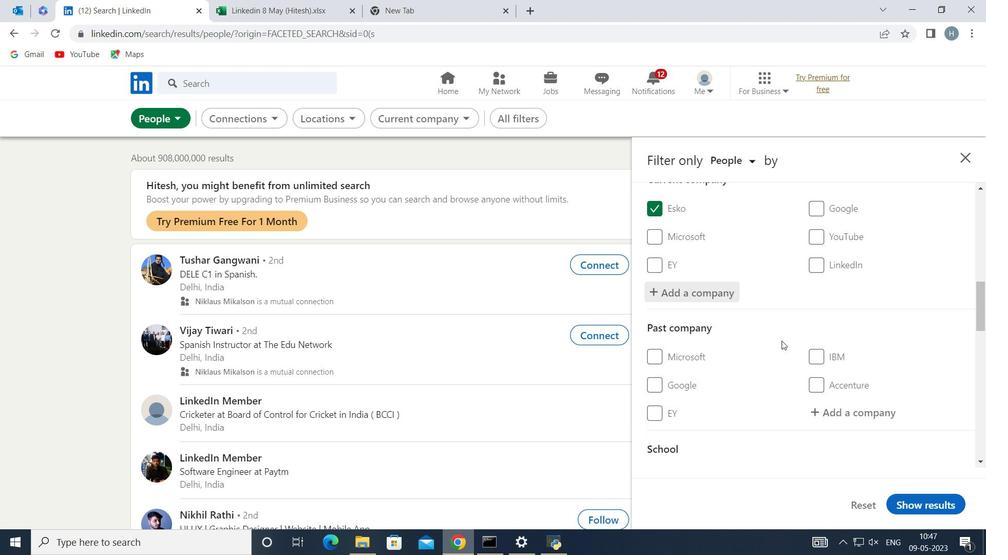 
Action: Mouse scrolled (782, 340) with delta (0, 0)
Screenshot: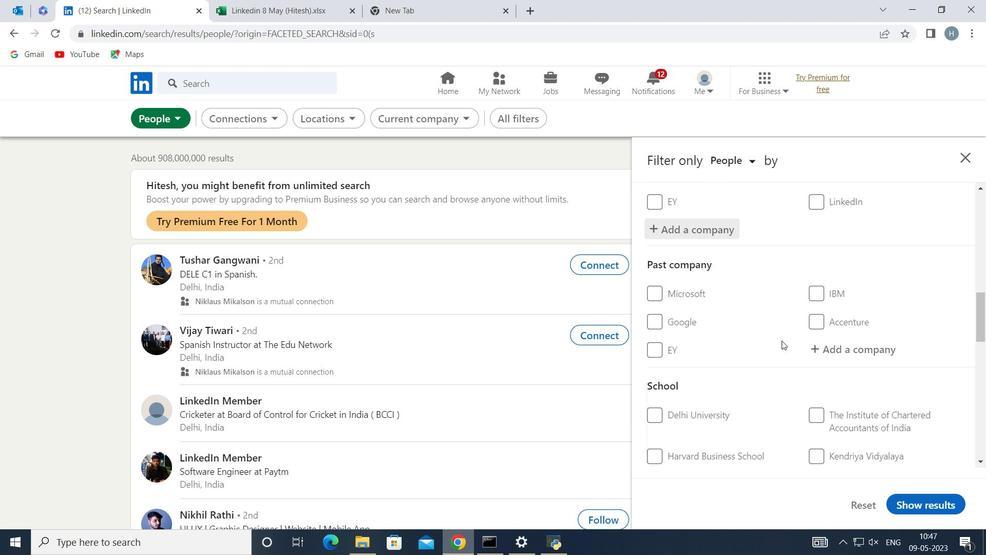 
Action: Mouse scrolled (782, 340) with delta (0, 0)
Screenshot: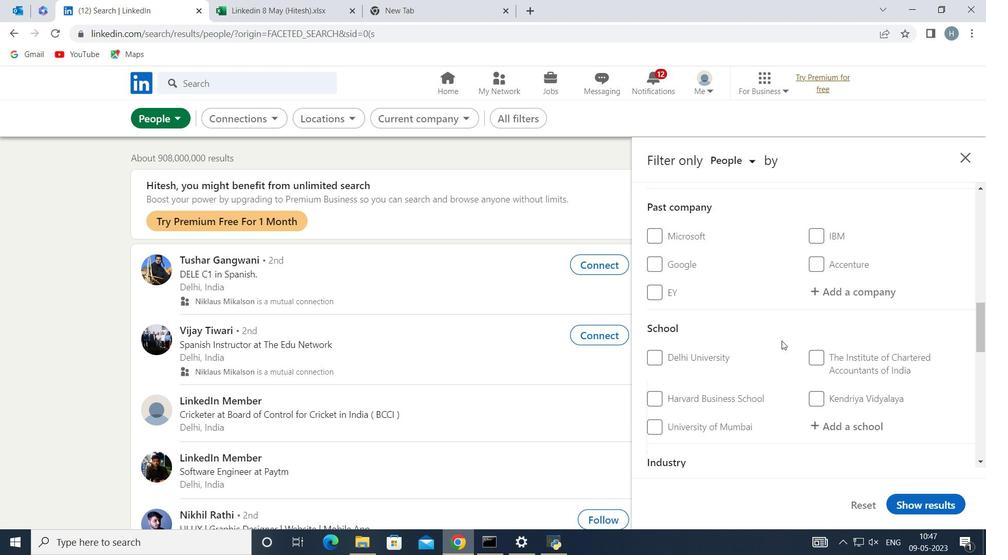 
Action: Mouse moved to (827, 352)
Screenshot: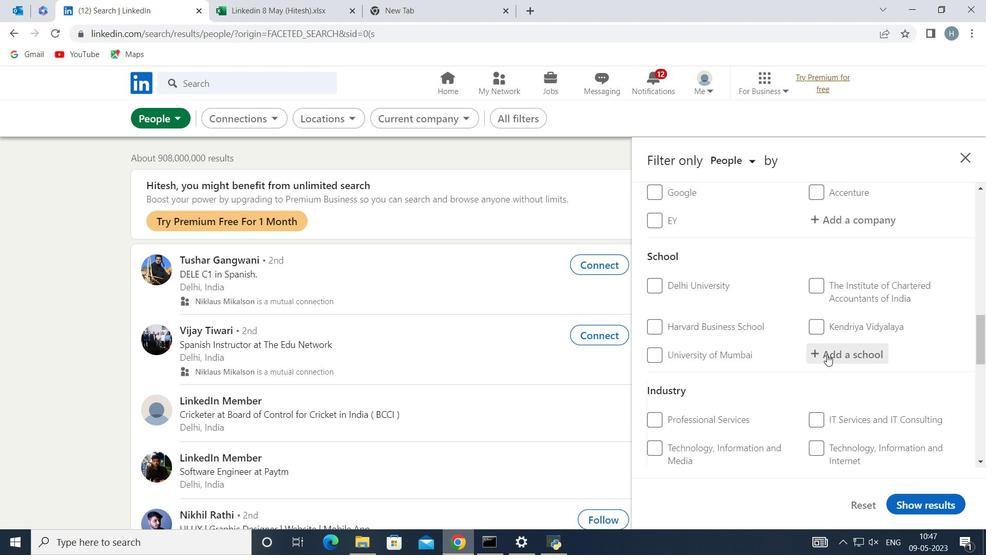 
Action: Mouse pressed left at (827, 352)
Screenshot: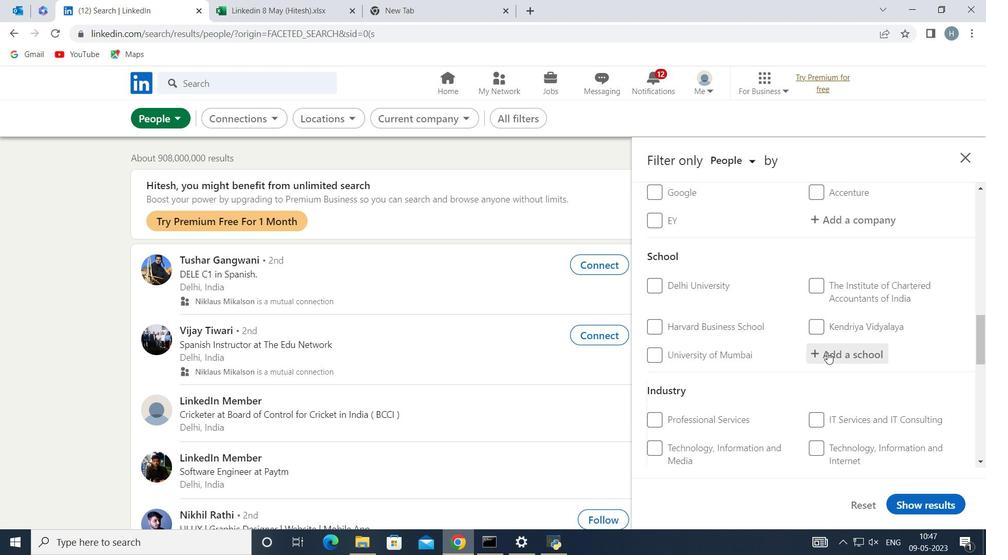 
Action: Mouse moved to (827, 351)
Screenshot: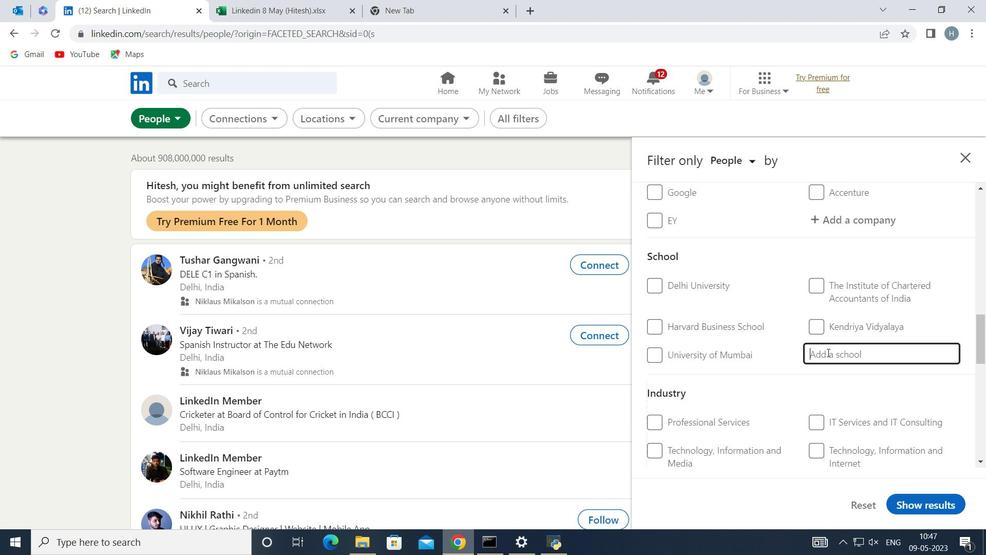 
Action: Key pressed <Key.shift>Krishnaveni<Key.space><Key.shift>Talent
Screenshot: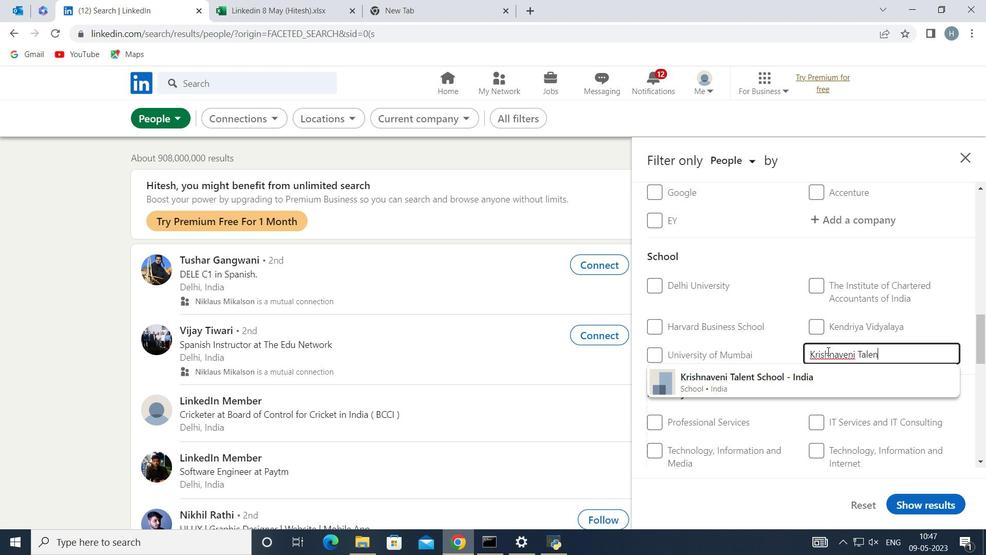 
Action: Mouse moved to (748, 376)
Screenshot: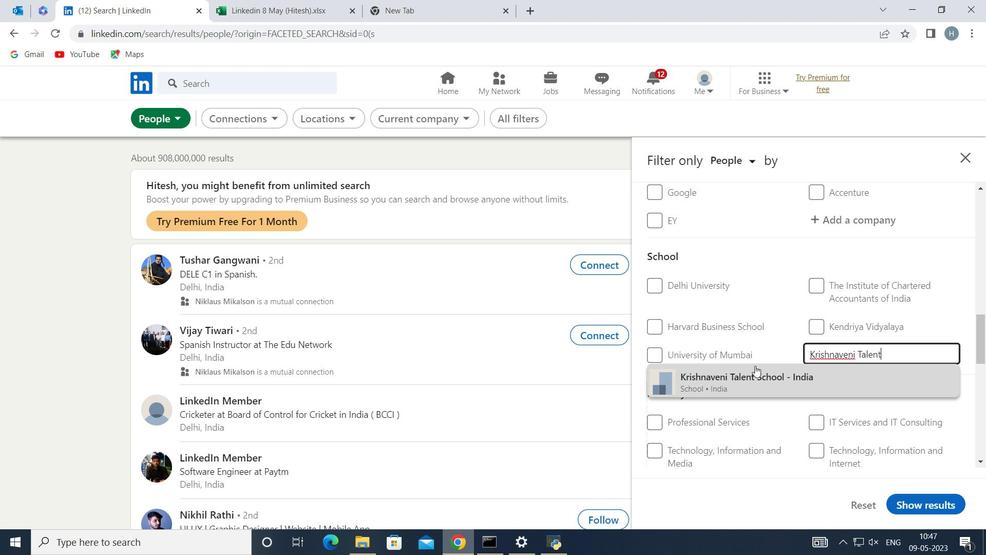 
Action: Mouse pressed left at (748, 376)
Screenshot: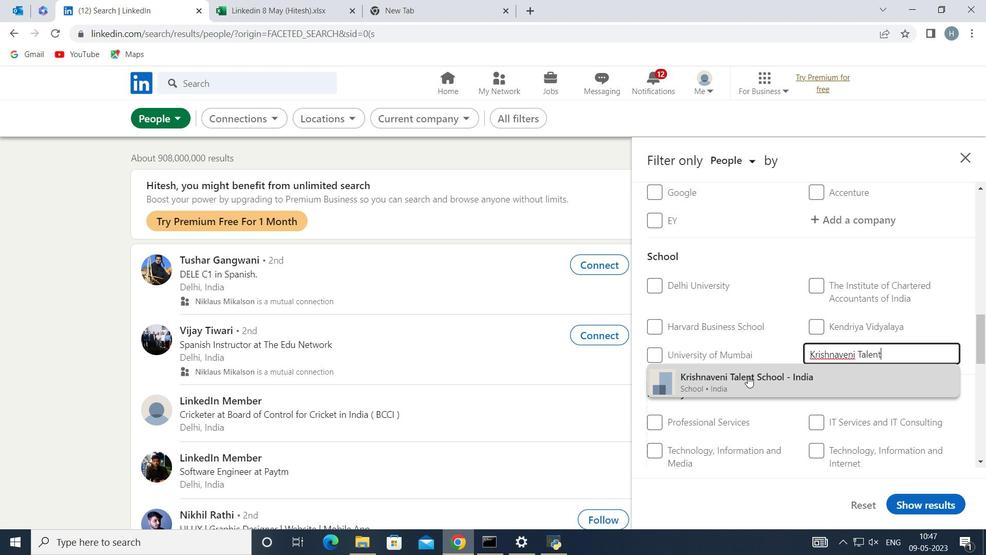 
Action: Mouse moved to (775, 349)
Screenshot: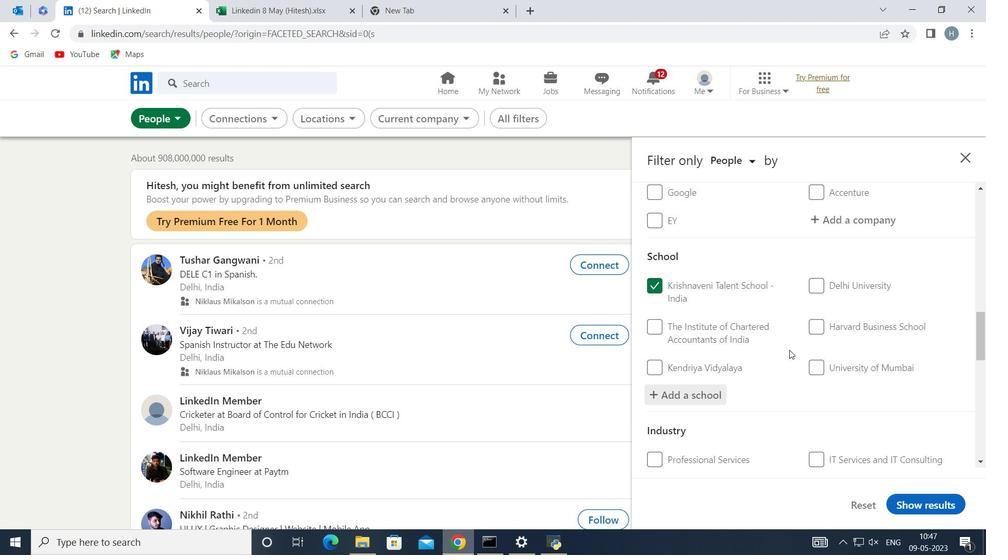 
Action: Mouse scrolled (775, 349) with delta (0, 0)
Screenshot: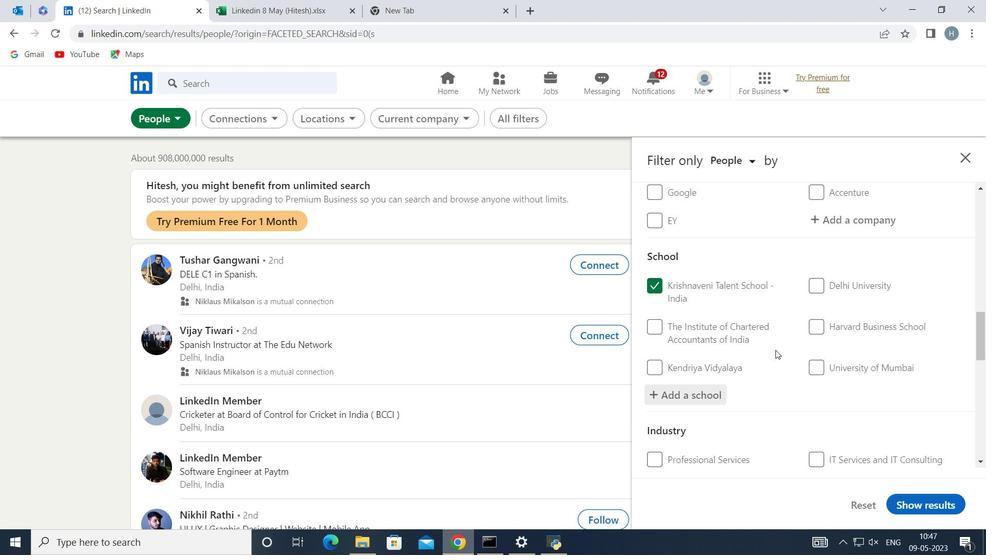 
Action: Mouse moved to (775, 347)
Screenshot: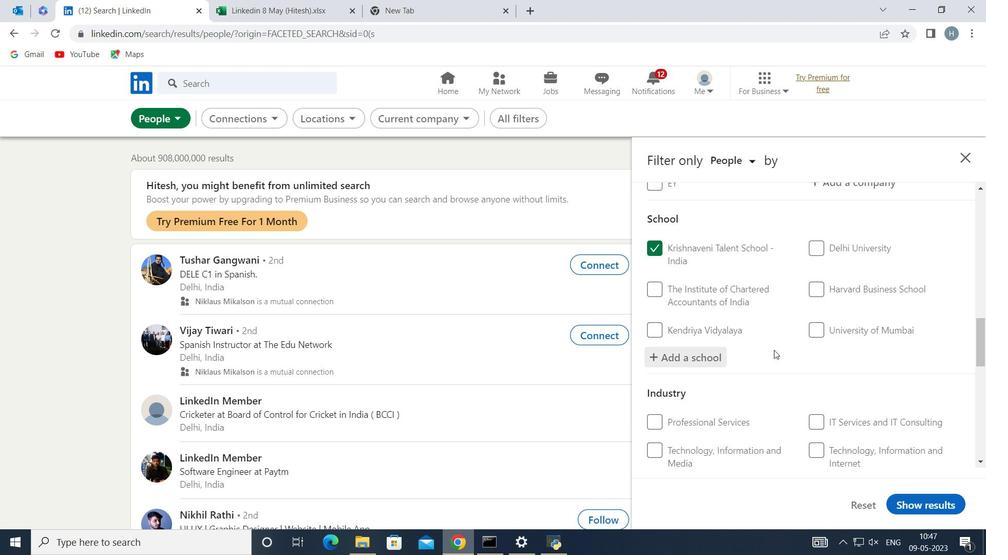 
Action: Mouse scrolled (775, 346) with delta (0, 0)
Screenshot: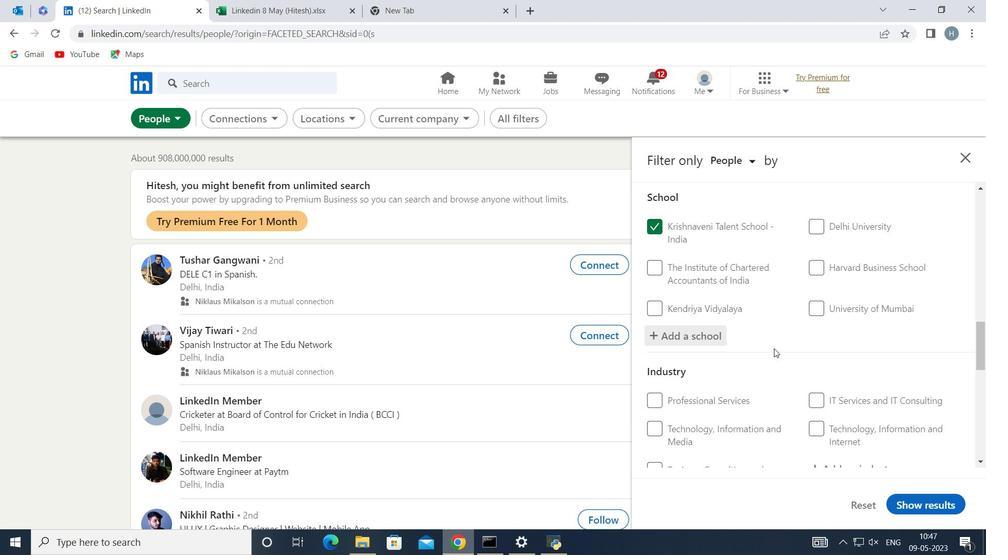 
Action: Mouse moved to (775, 346)
Screenshot: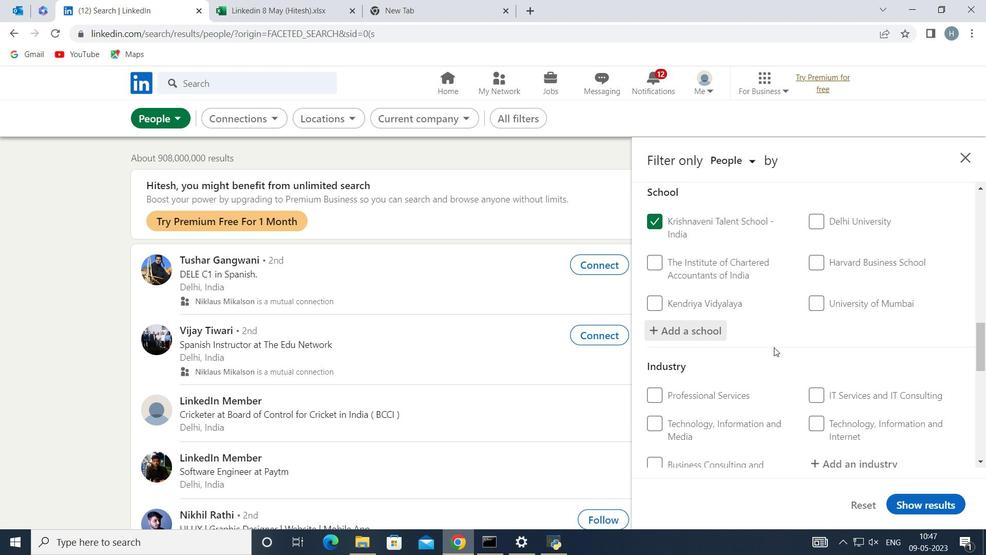 
Action: Mouse scrolled (775, 346) with delta (0, 0)
Screenshot: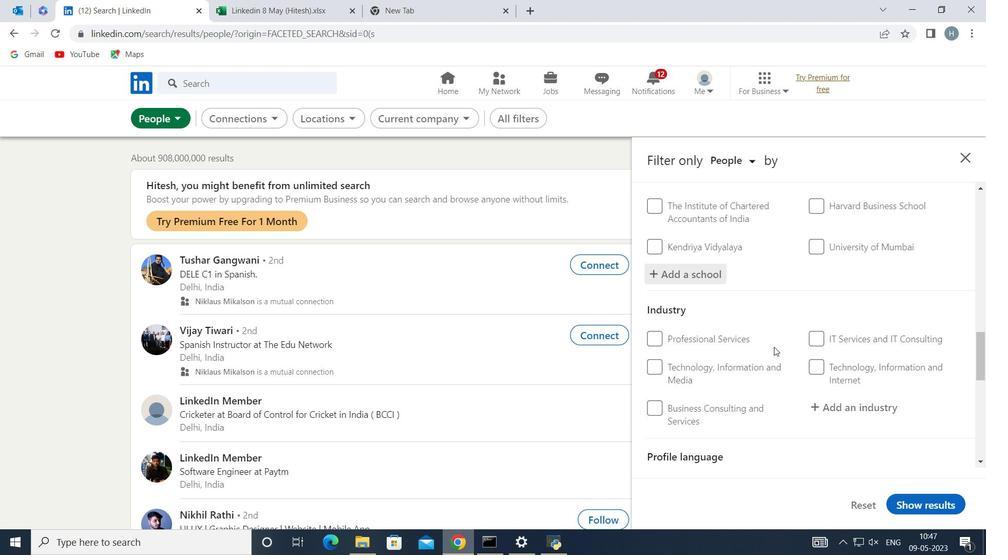 
Action: Mouse moved to (832, 336)
Screenshot: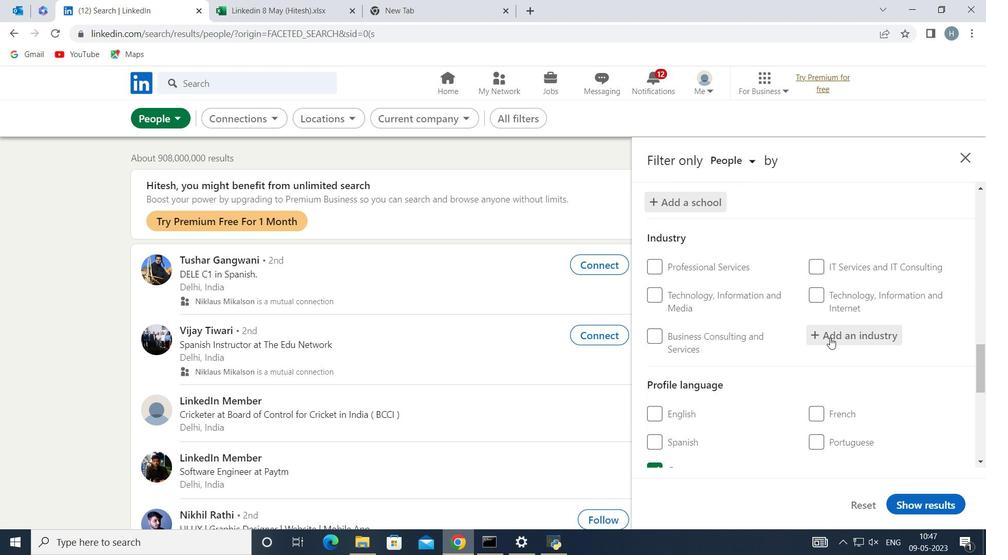 
Action: Mouse pressed left at (832, 336)
Screenshot: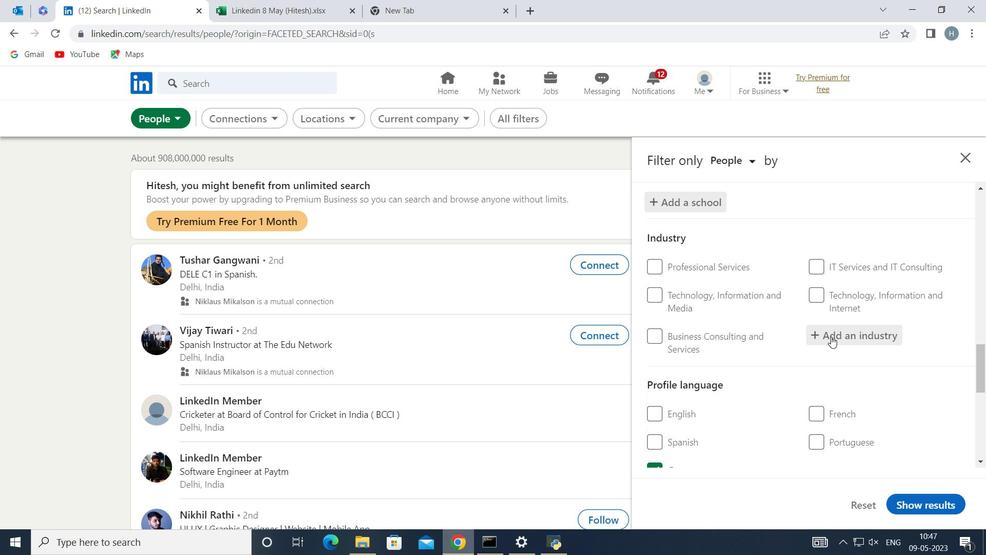 
Action: Key pressed <Key.shift>Wholes
Screenshot: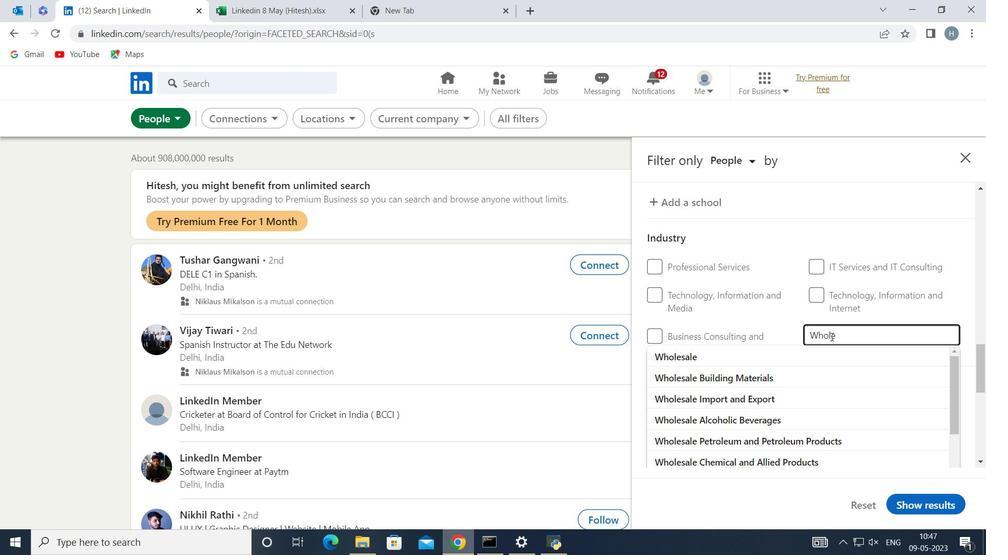 
Action: Mouse moved to (782, 385)
Screenshot: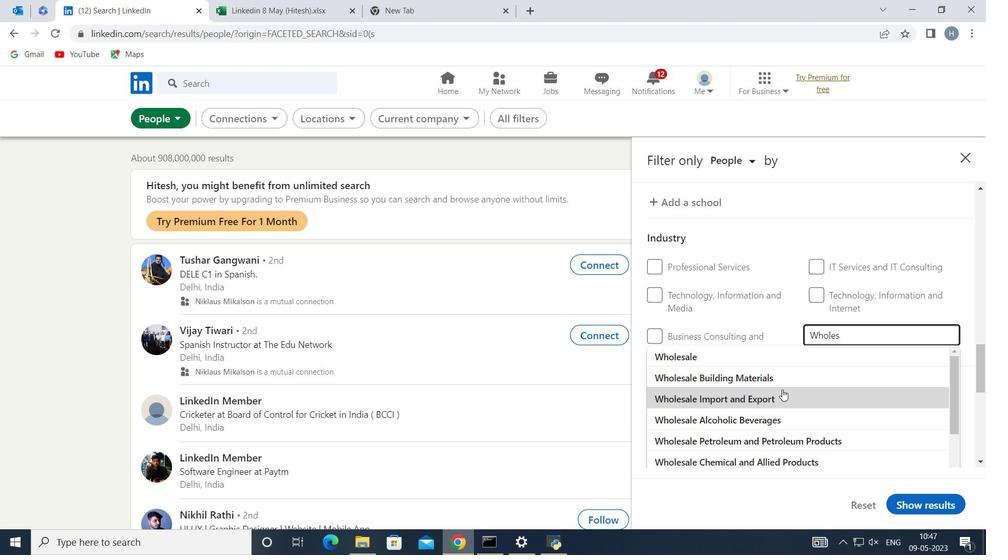 
Action: Key pressed ale<Key.space><Key.shift>H
Screenshot: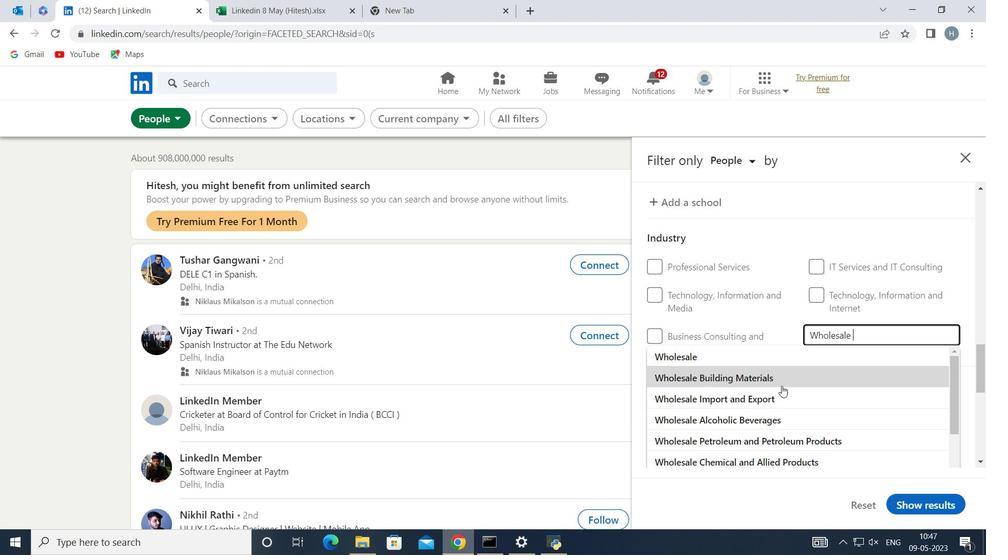 
Action: Mouse moved to (795, 353)
Screenshot: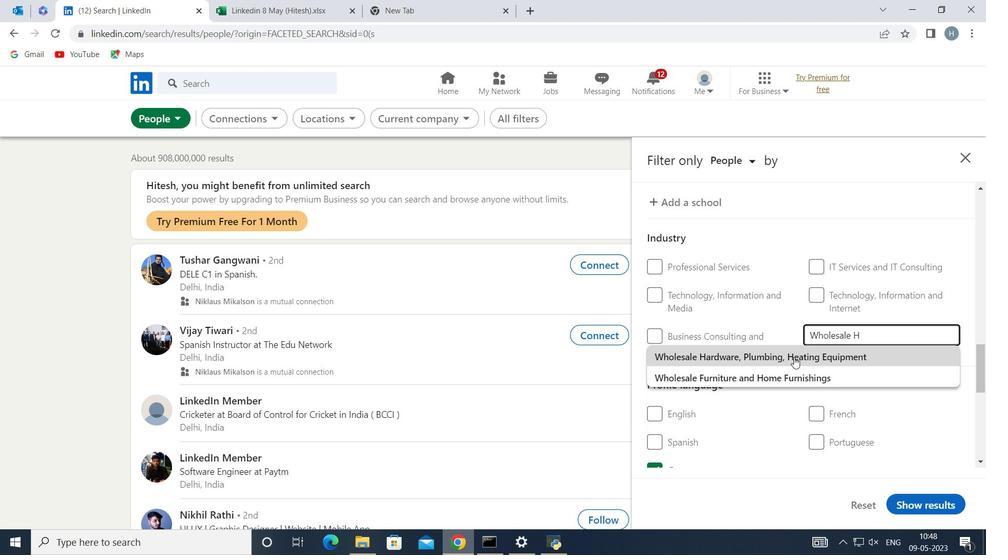 
Action: Mouse pressed left at (795, 353)
Screenshot: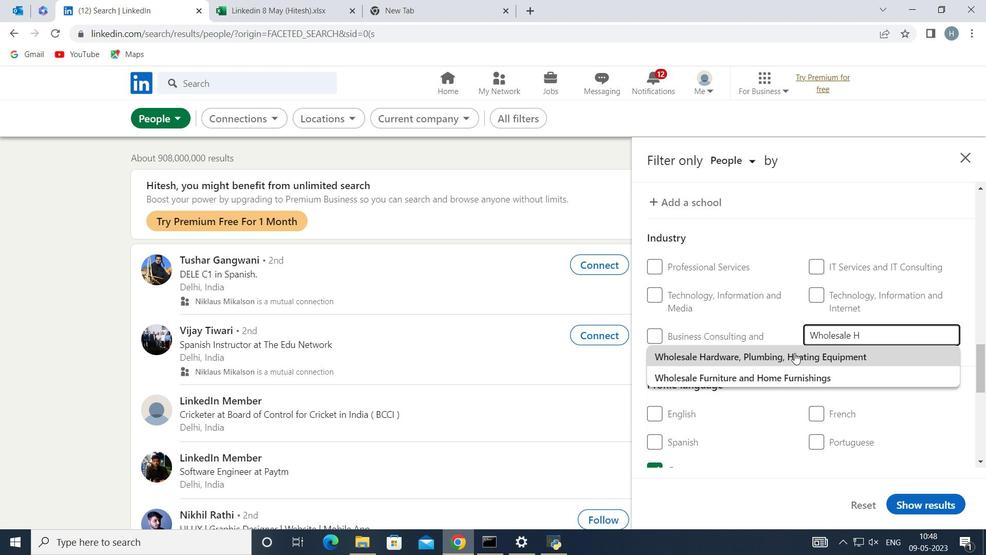 
Action: Mouse moved to (787, 346)
Screenshot: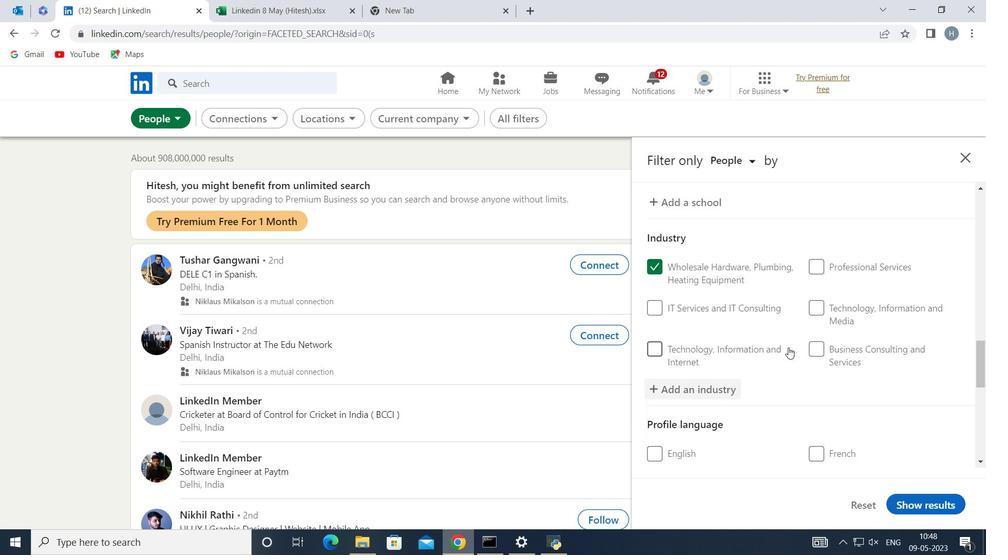 
Action: Mouse scrolled (787, 345) with delta (0, 0)
Screenshot: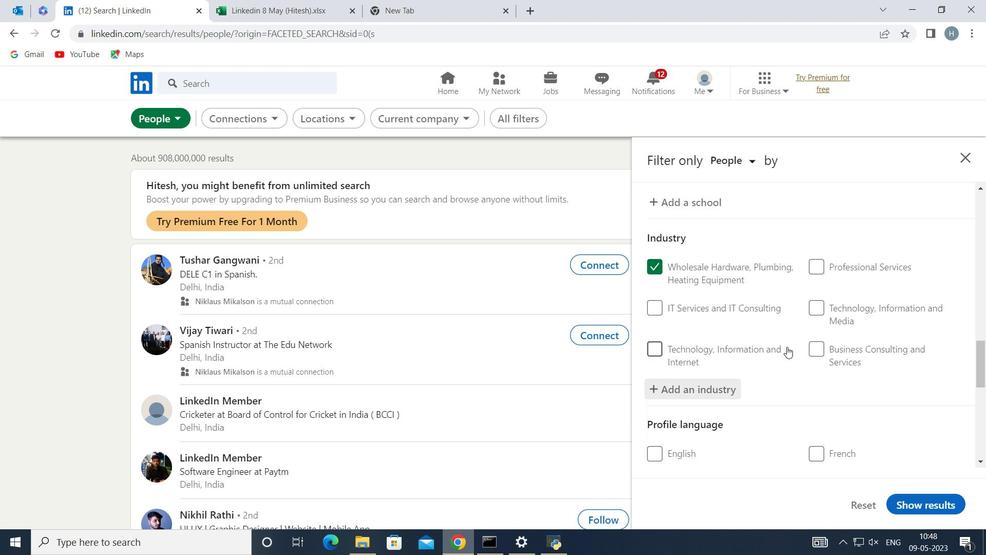 
Action: Mouse scrolled (787, 345) with delta (0, 0)
Screenshot: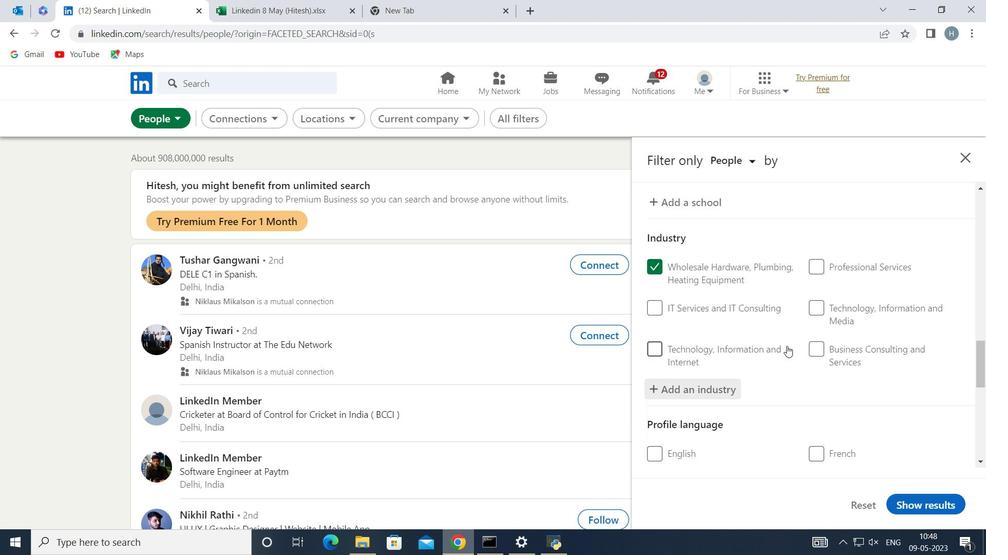 
Action: Mouse scrolled (787, 345) with delta (0, 0)
Screenshot: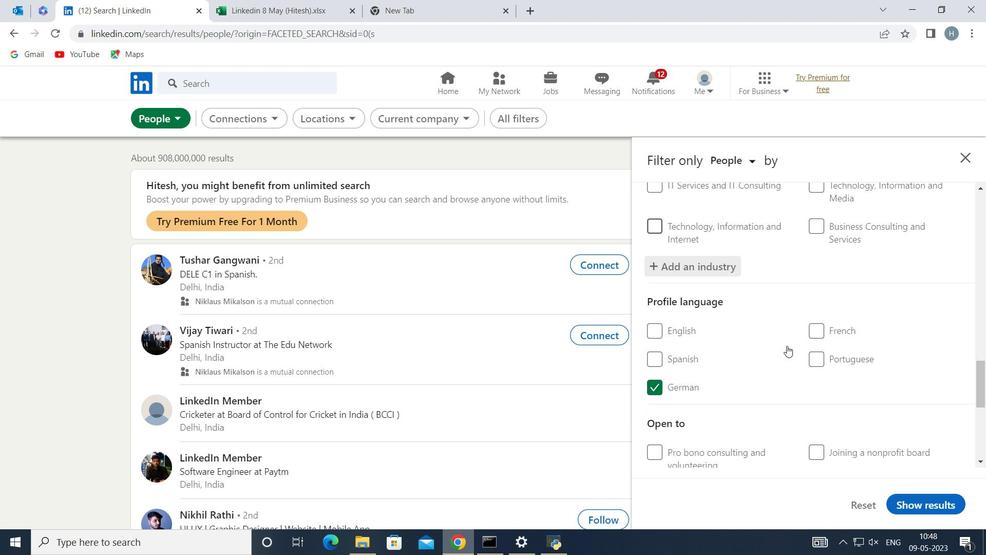 
Action: Mouse scrolled (787, 345) with delta (0, 0)
Screenshot: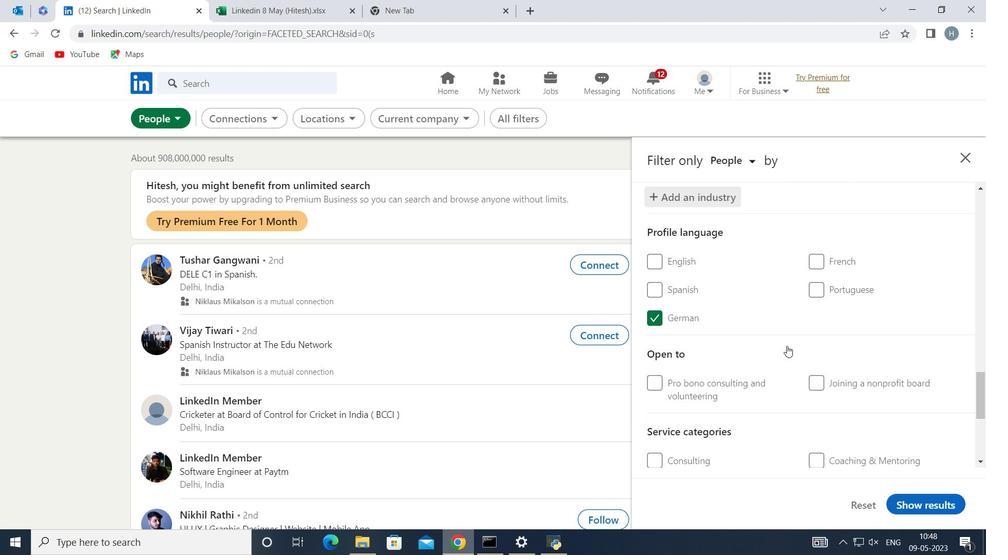 
Action: Mouse scrolled (787, 345) with delta (0, 0)
Screenshot: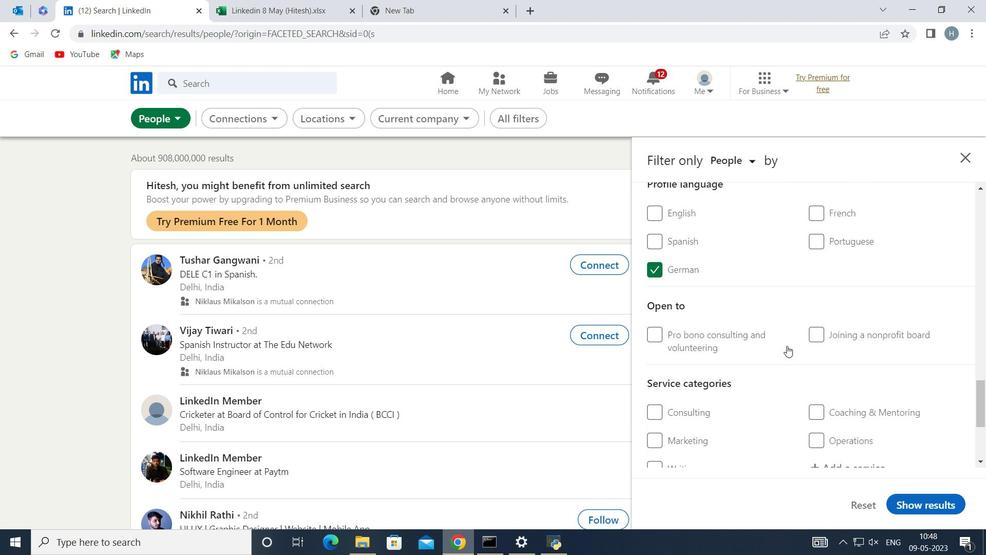 
Action: Mouse moved to (825, 381)
Screenshot: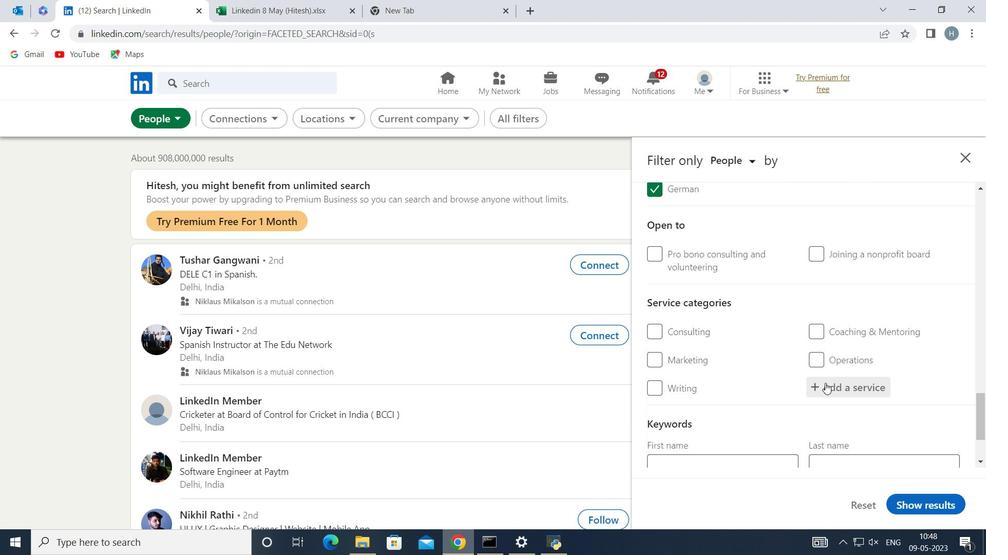 
Action: Mouse pressed left at (825, 381)
Screenshot: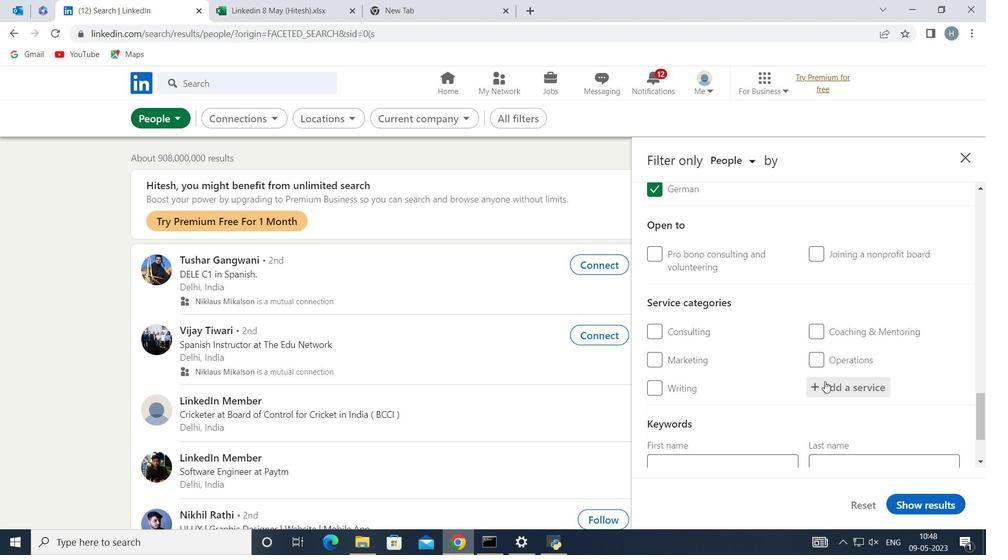 
Action: Key pressed <Key.shift>Mobile<Key.space><Key.shift>Marke
Screenshot: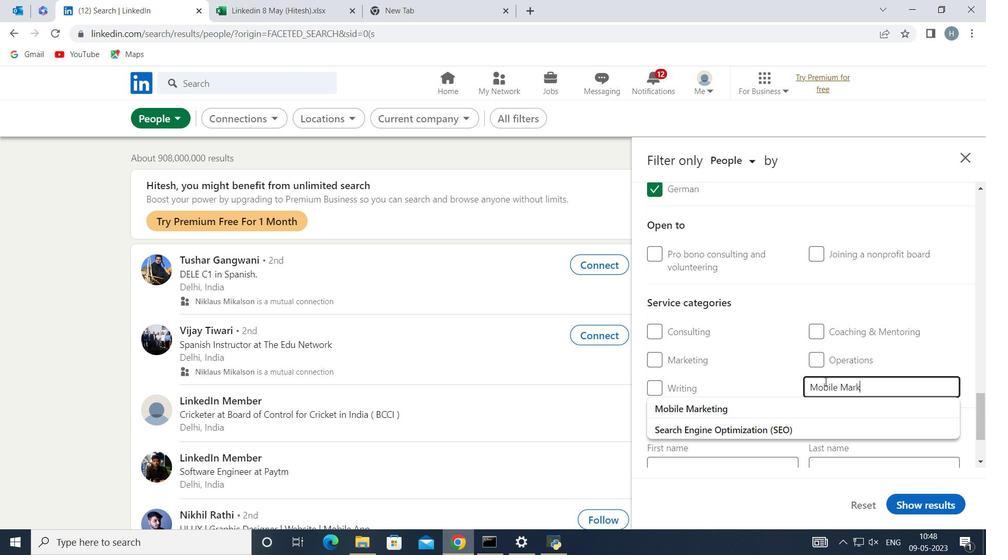 
Action: Mouse moved to (732, 403)
Screenshot: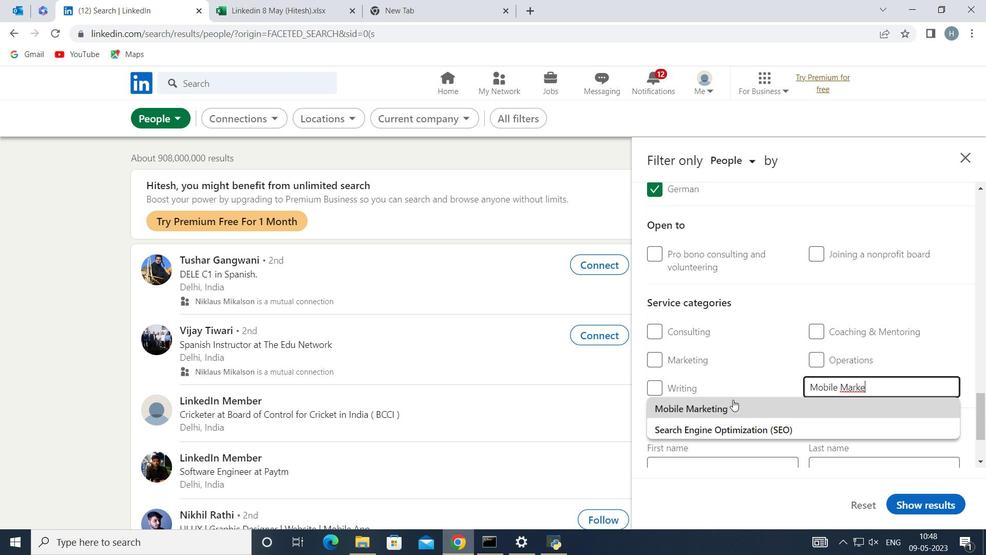 
Action: Mouse pressed left at (732, 403)
Screenshot: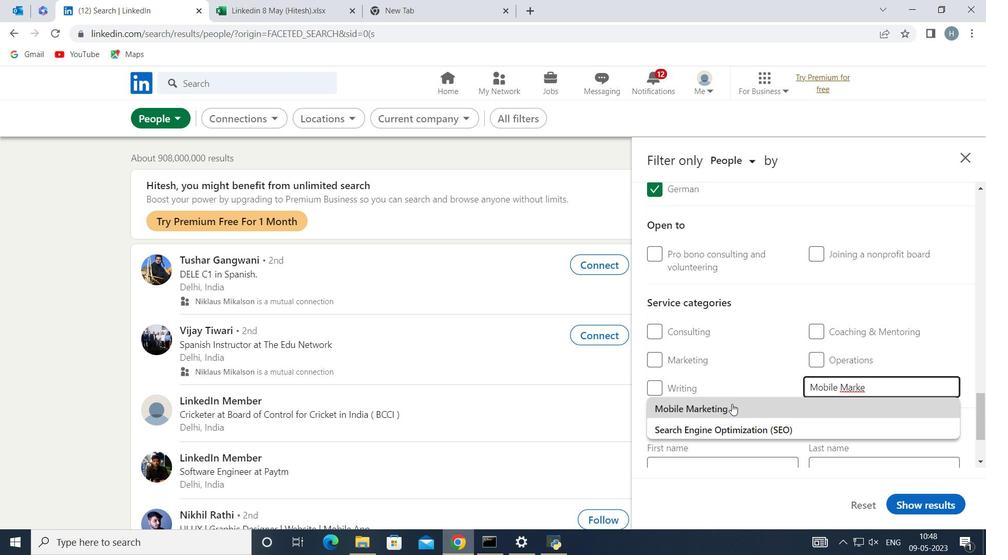 
Action: Mouse moved to (755, 398)
Screenshot: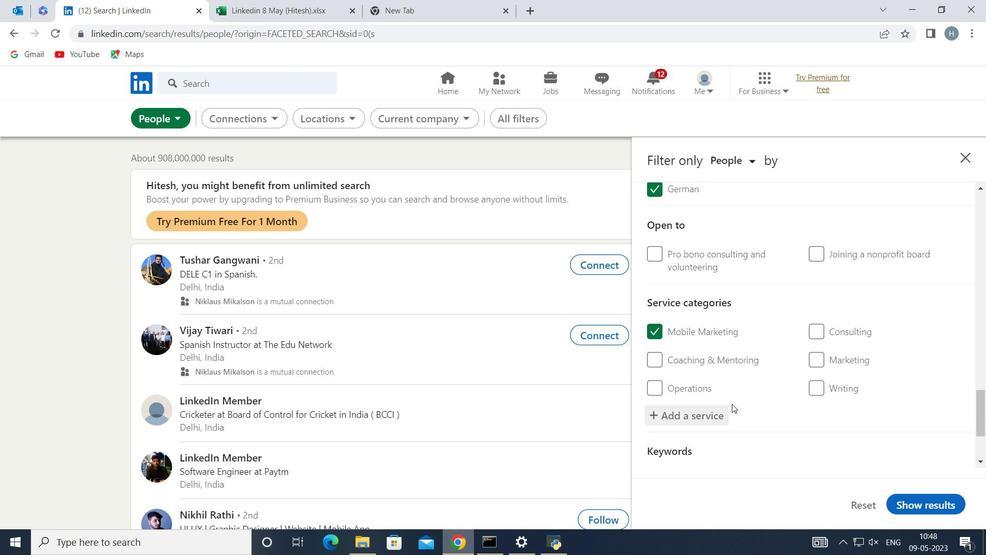 
Action: Mouse scrolled (755, 397) with delta (0, 0)
Screenshot: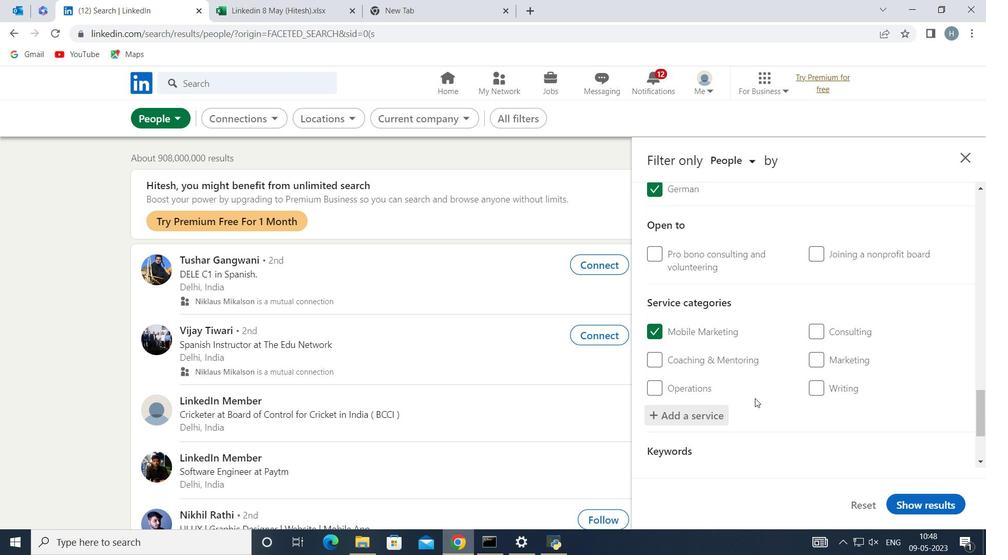 
Action: Mouse scrolled (755, 397) with delta (0, 0)
Screenshot: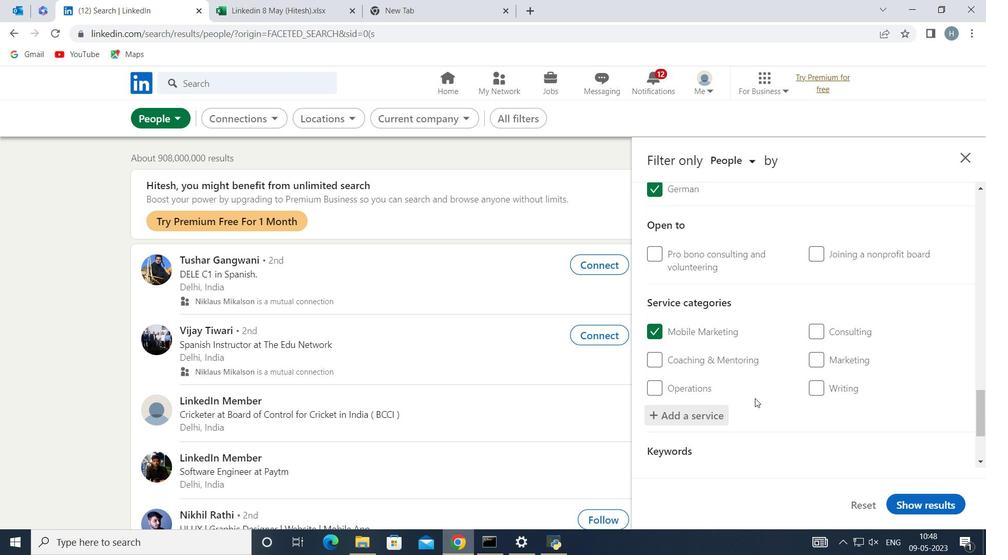 
Action: Mouse scrolled (755, 397) with delta (0, 0)
Screenshot: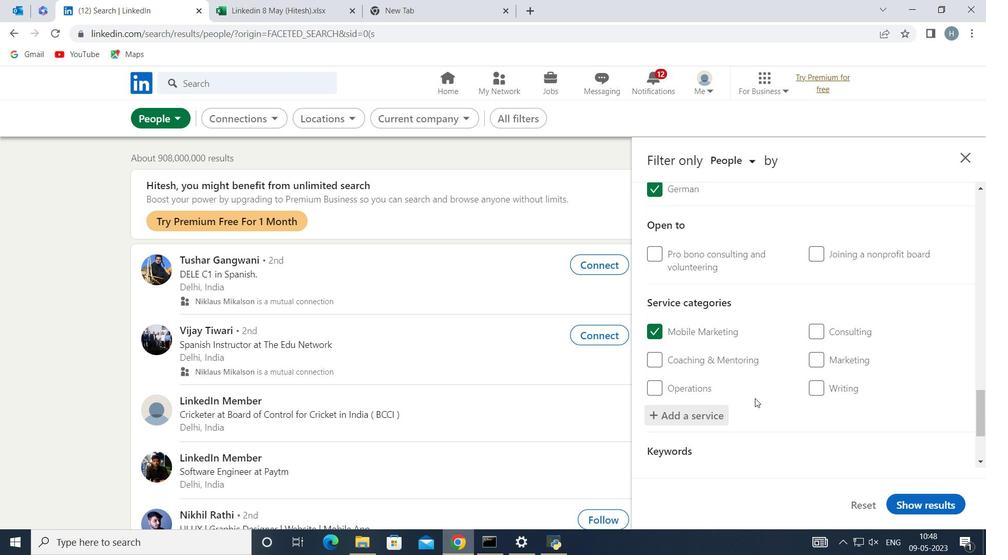 
Action: Mouse scrolled (755, 397) with delta (0, 0)
Screenshot: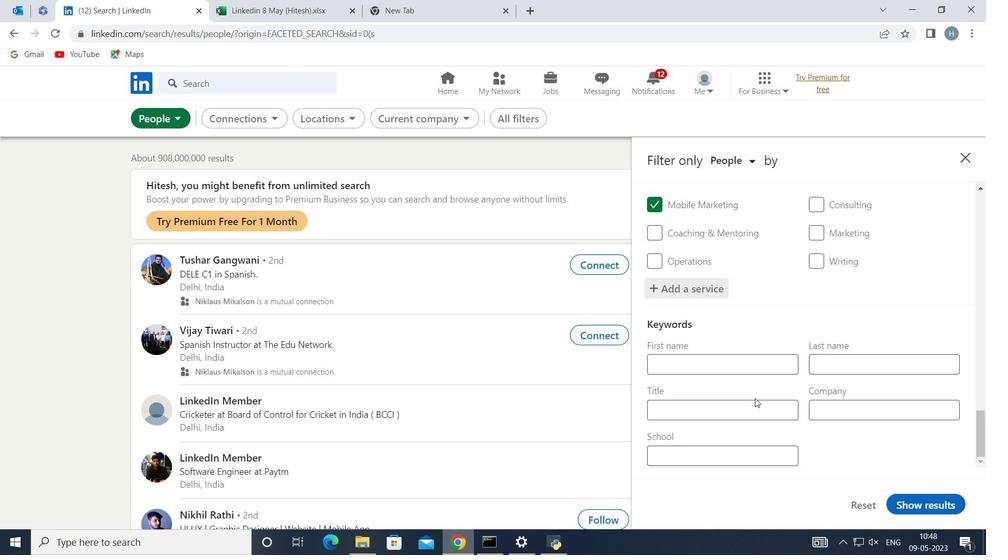 
Action: Mouse moved to (752, 398)
Screenshot: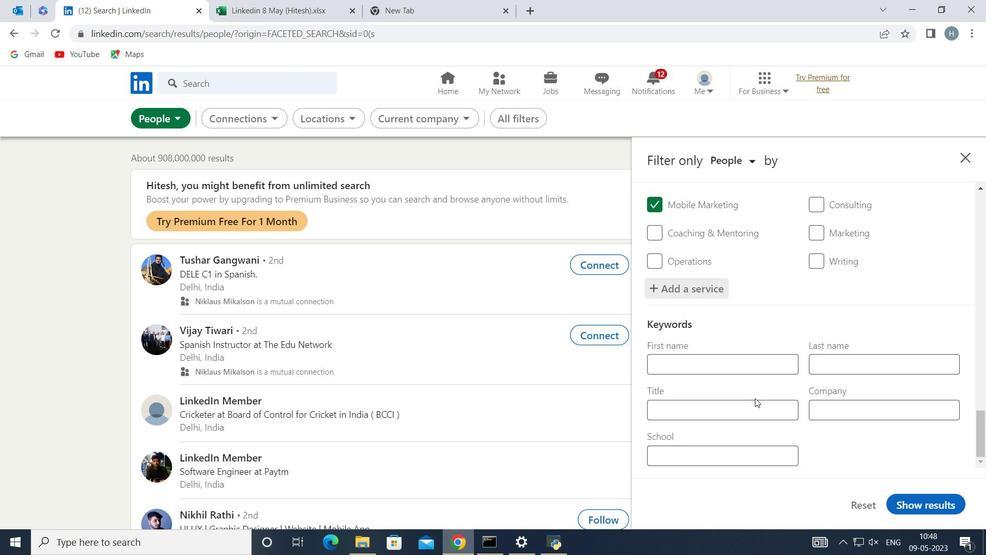 
Action: Mouse pressed left at (752, 398)
Screenshot: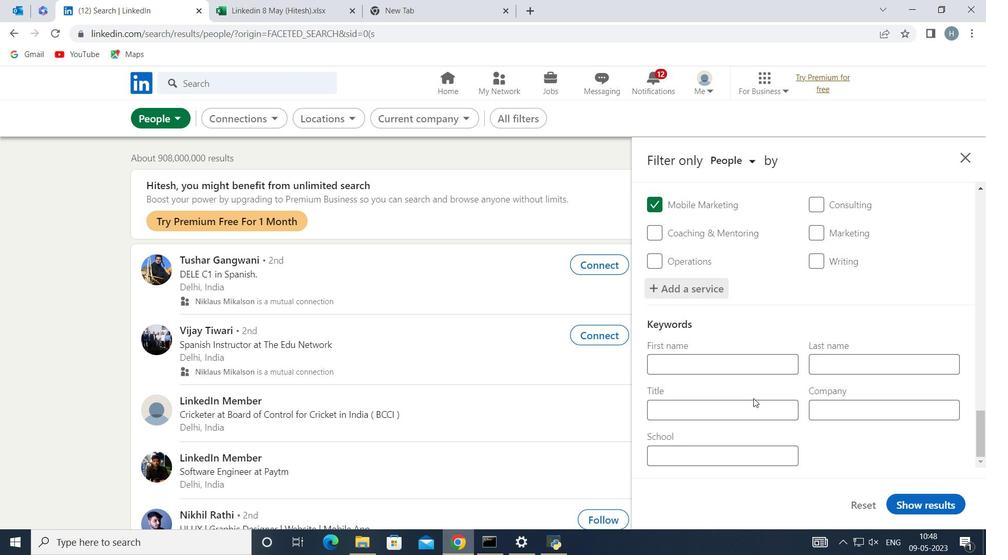 
Action: Mouse moved to (752, 399)
Screenshot: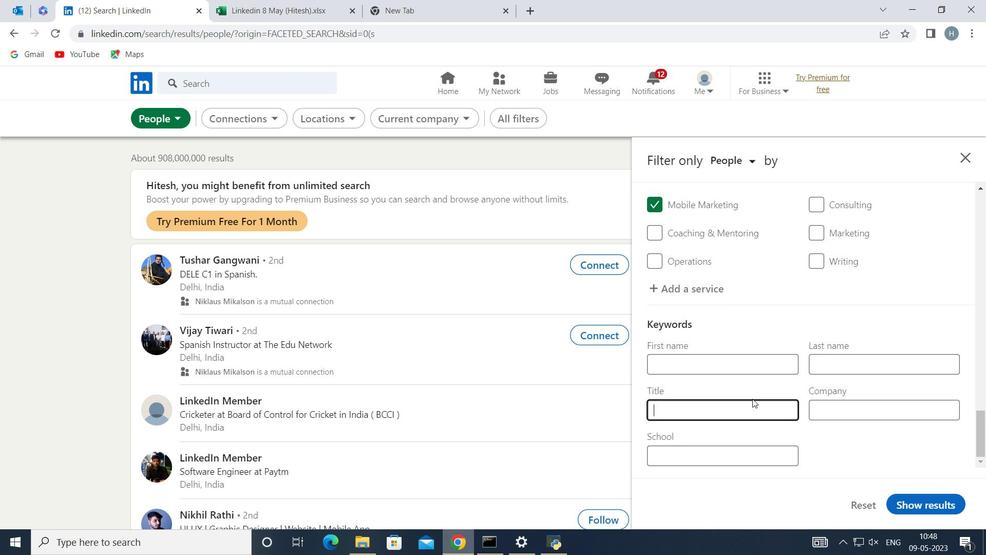 
Action: Key pressed <Key.shift>Administrative<Key.space><Key.shift>Assistant
Screenshot: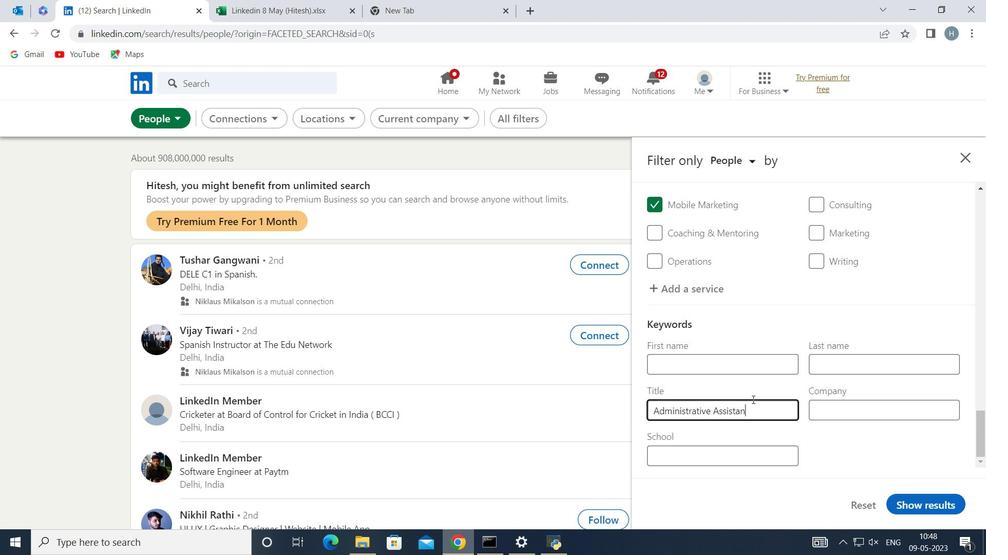 
Action: Mouse moved to (919, 506)
Screenshot: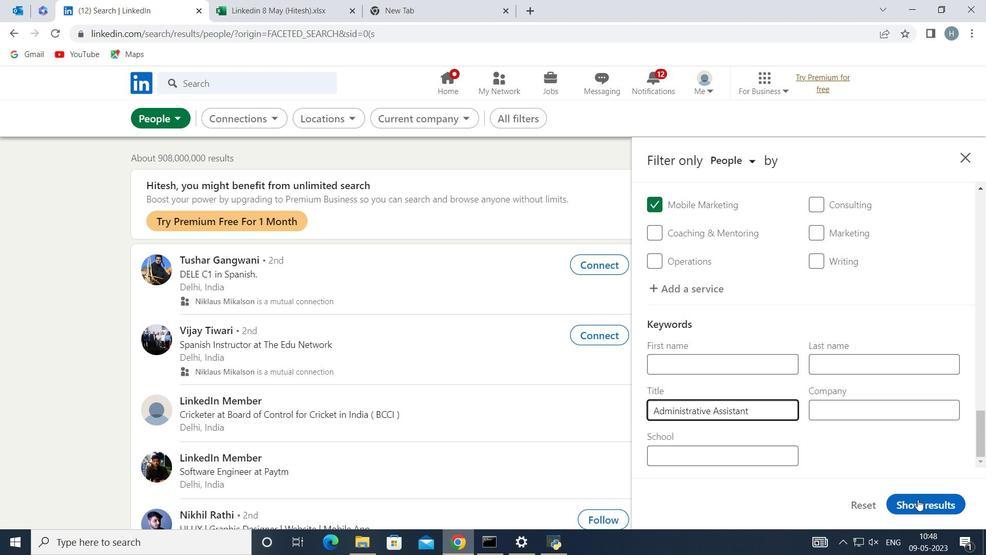 
Action: Mouse pressed left at (919, 506)
Screenshot: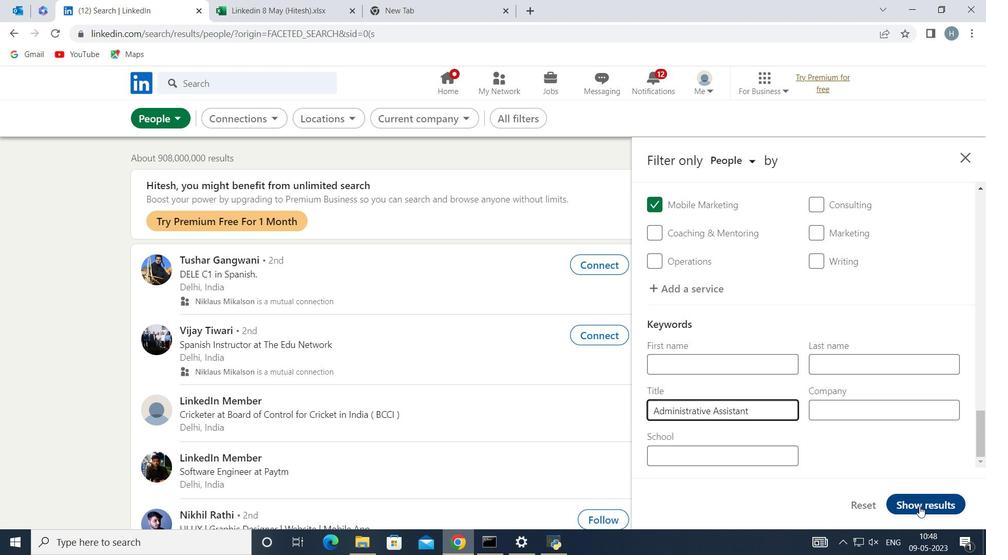 
Action: Mouse moved to (766, 285)
Screenshot: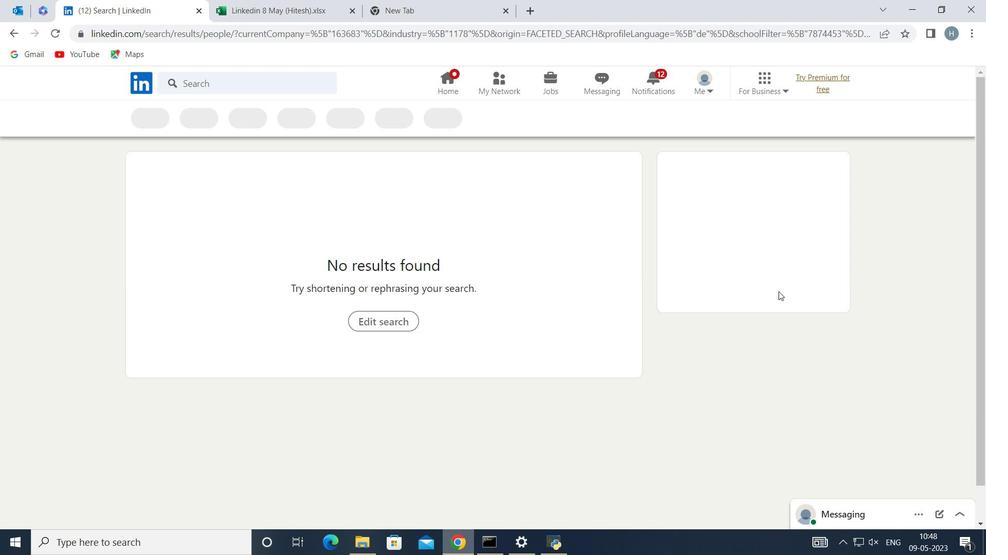 
